Task:  Click on Hockey In the Cross-Check Hockey League click on  Pick Sheet Your name Wyatt Thompson Team name Cincinnati Cyclones â€" X and  Email softage.2@softage.net Period 1 - 3 Point Game Florida Panthers Period 1 - 2 Point Game Detroit Red Wings Period 1 - 1 Point Game Dallas Stars Period 2 - 3 Point Game Columbus Blue Jackets Period 2 - 2 Point Game Colorado Avalanche Period 2 - 1 Point Game Chicago Blackhawks Period 3 - 3 Point Game Carolina Hurricanes Period 3 - 2 Point Game Calgary Flames Period 3 - 1 Point Game Buffalo Sabres Submit pick sheet
Action: Mouse moved to (576, 213)
Screenshot: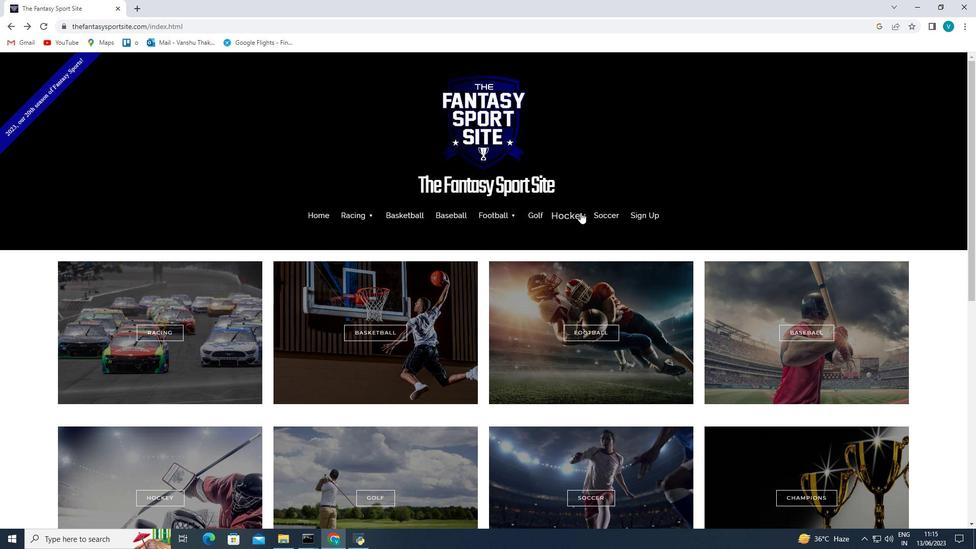 
Action: Mouse pressed left at (576, 213)
Screenshot: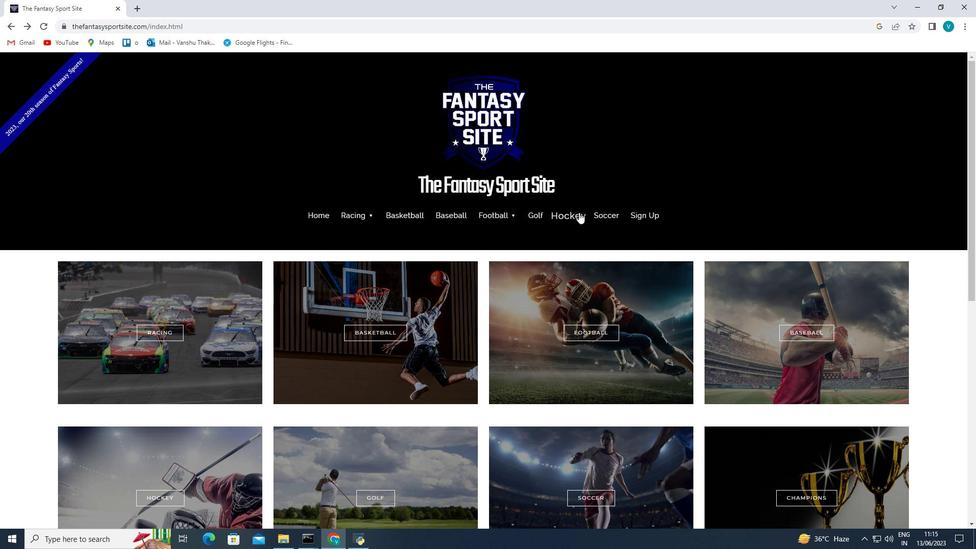 
Action: Mouse moved to (339, 358)
Screenshot: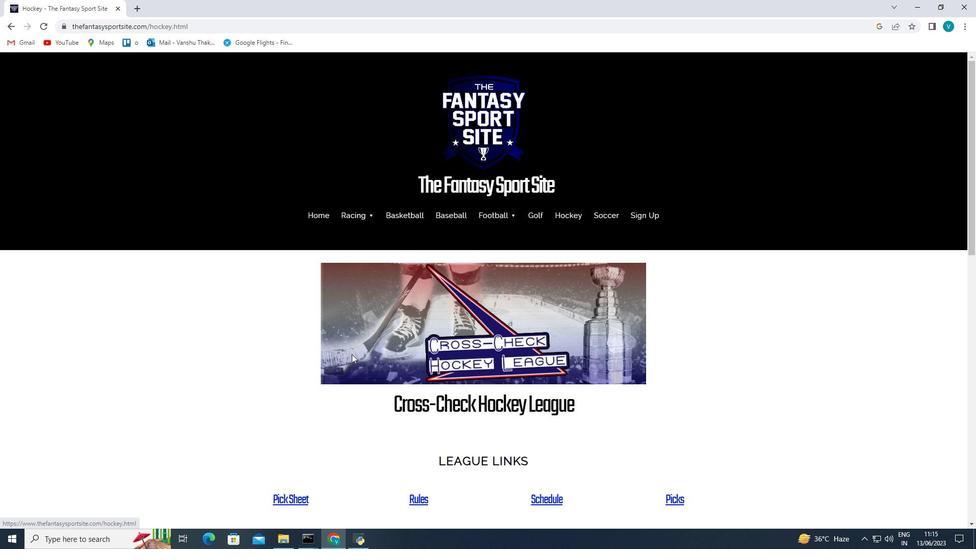 
Action: Mouse scrolled (339, 357) with delta (0, 0)
Screenshot: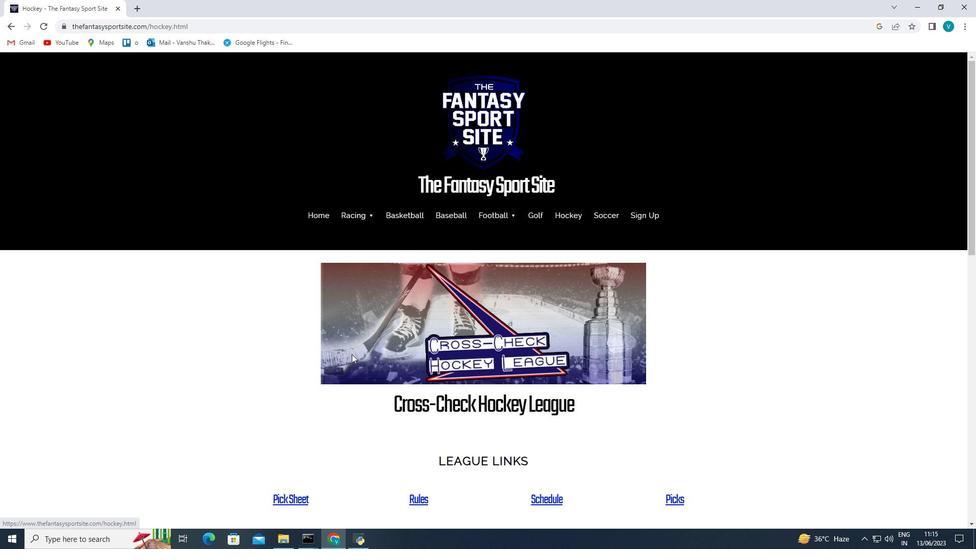 
Action: Mouse moved to (338, 358)
Screenshot: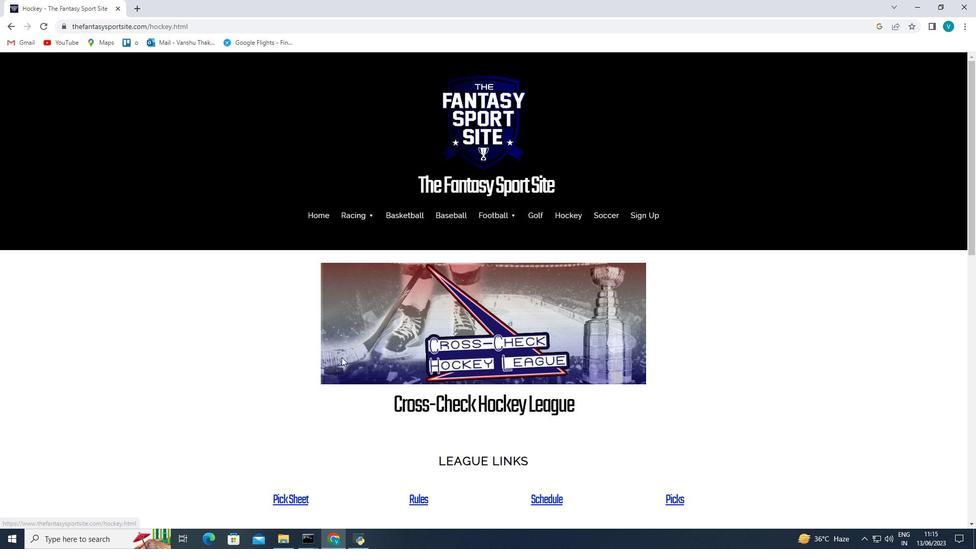 
Action: Mouse scrolled (338, 358) with delta (0, 0)
Screenshot: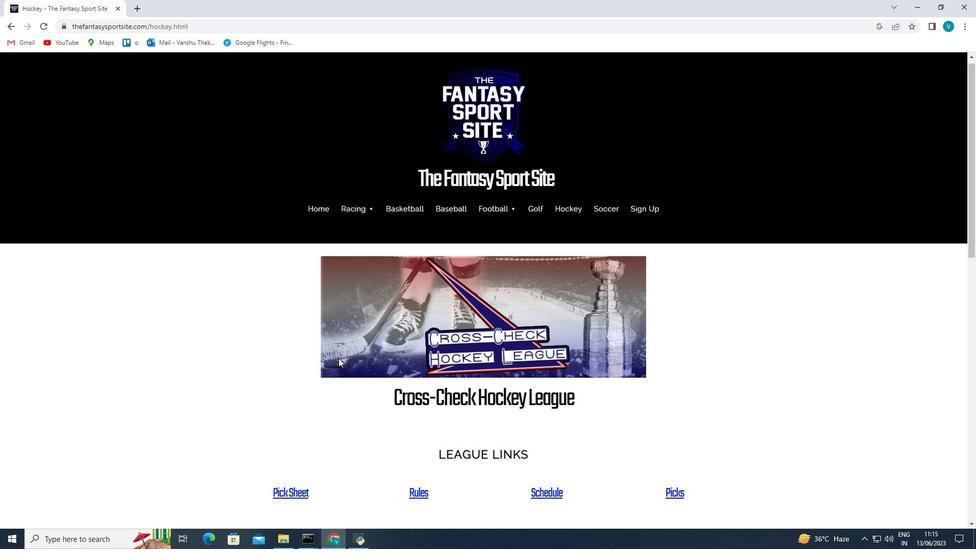 
Action: Mouse moved to (287, 393)
Screenshot: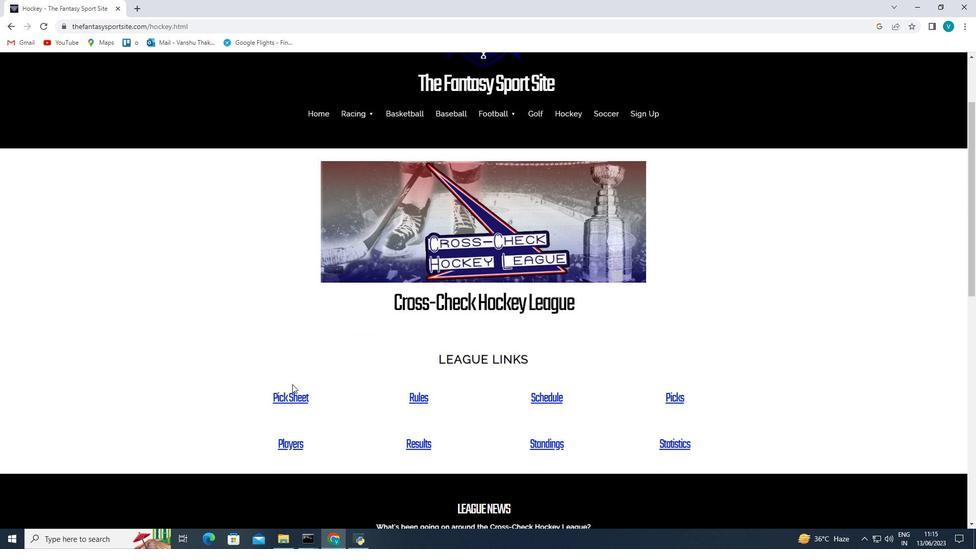 
Action: Mouse pressed left at (287, 393)
Screenshot: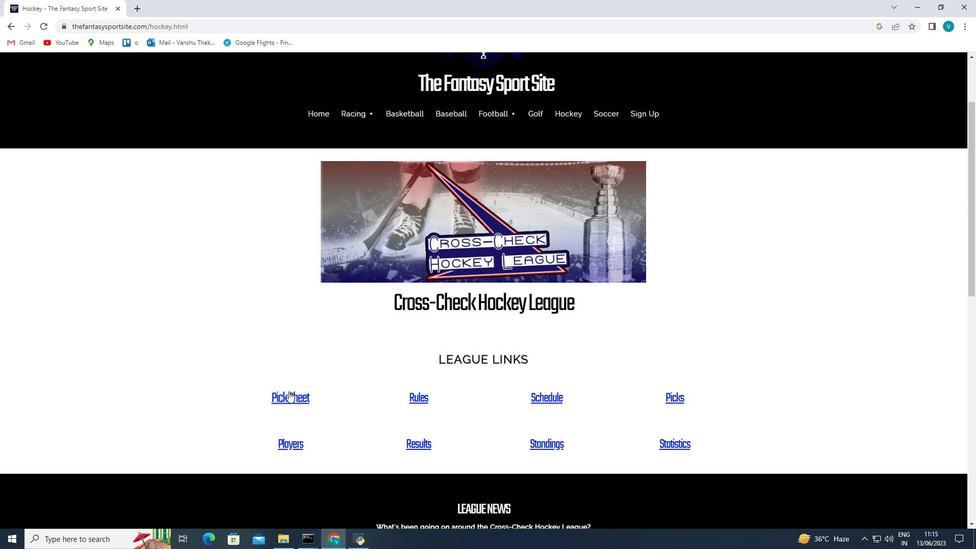 
Action: Mouse moved to (583, 322)
Screenshot: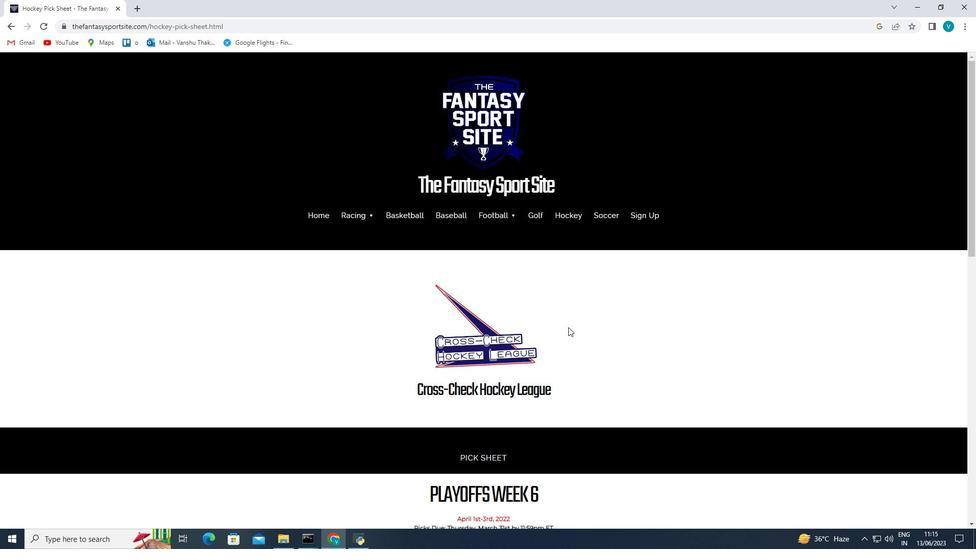 
Action: Mouse scrolled (583, 322) with delta (0, 0)
Screenshot: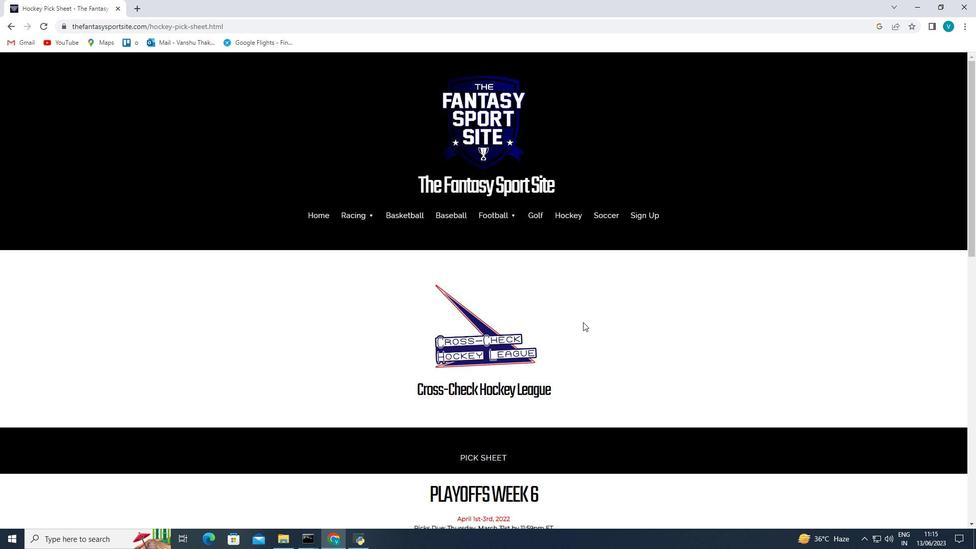 
Action: Mouse scrolled (583, 322) with delta (0, 0)
Screenshot: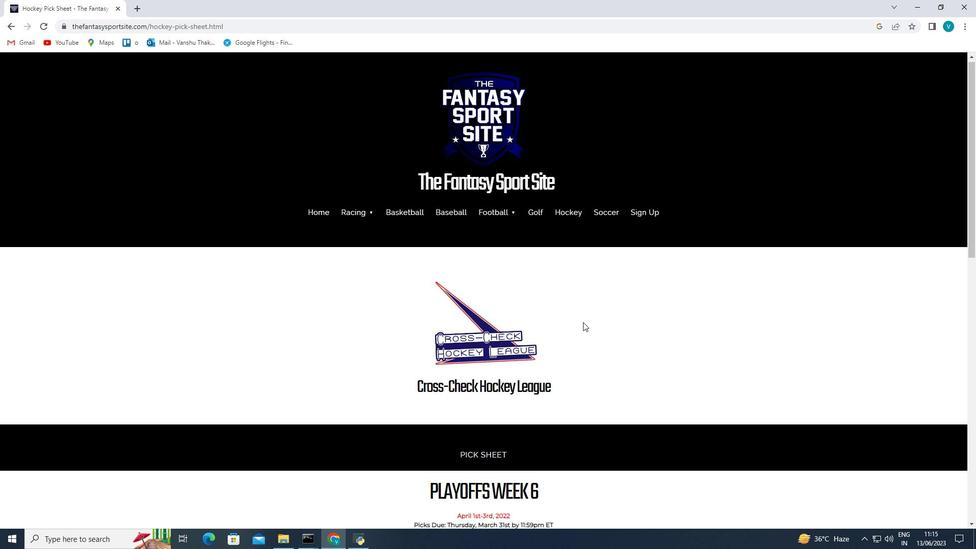 
Action: Mouse scrolled (583, 322) with delta (0, 0)
Screenshot: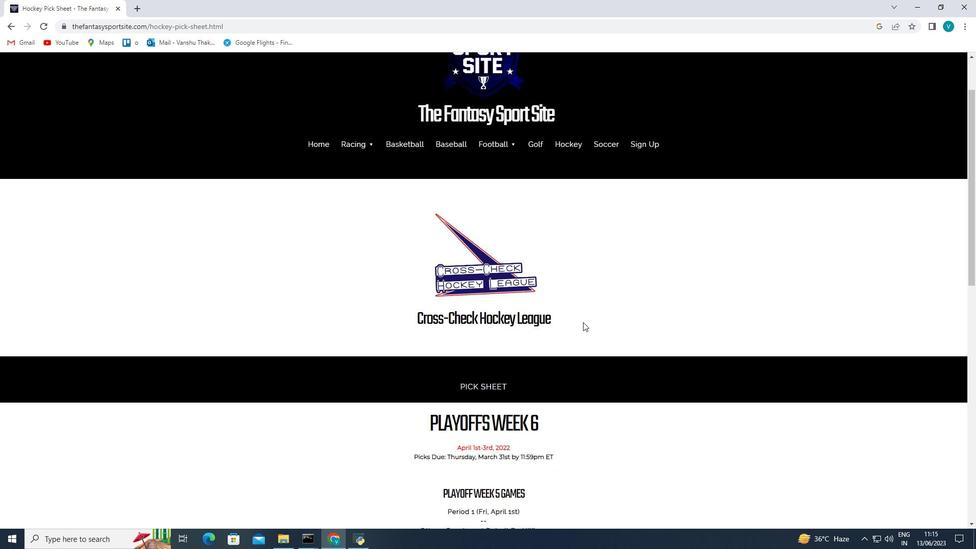 
Action: Mouse scrolled (583, 322) with delta (0, 0)
Screenshot: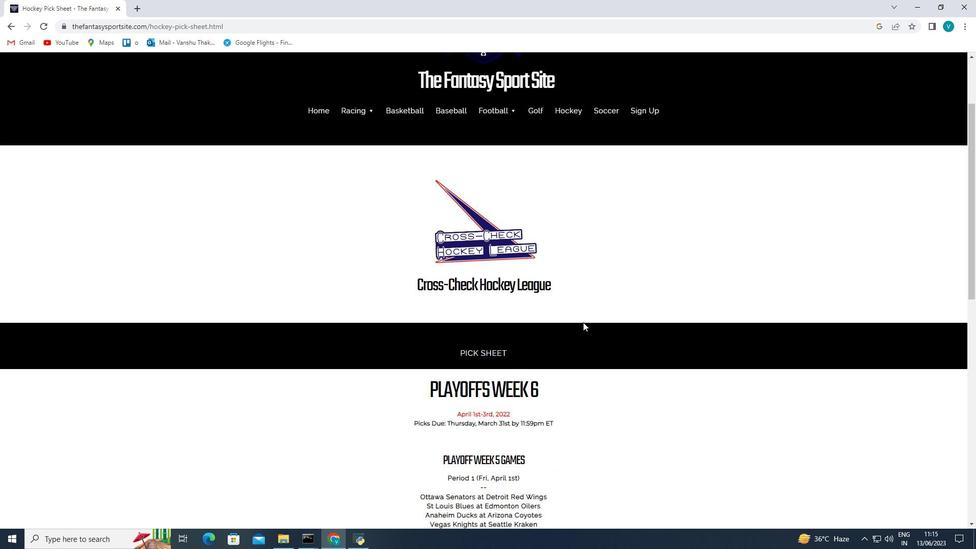 
Action: Mouse moved to (570, 332)
Screenshot: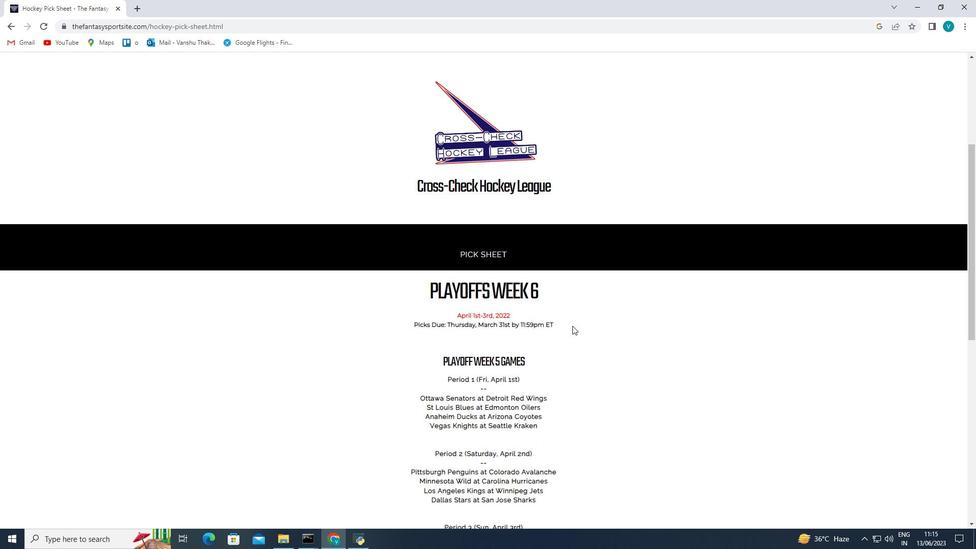 
Action: Mouse scrolled (570, 331) with delta (0, 0)
Screenshot: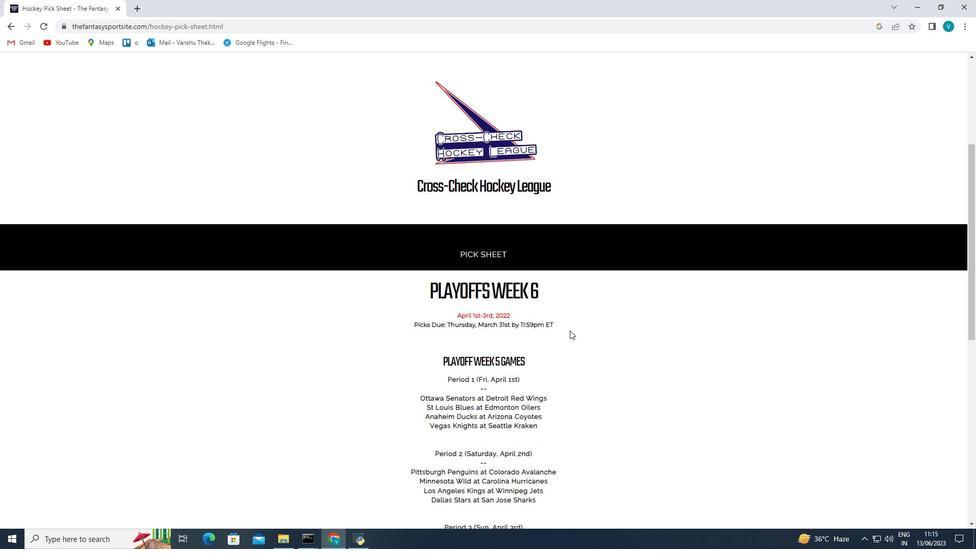 
Action: Mouse scrolled (570, 331) with delta (0, 0)
Screenshot: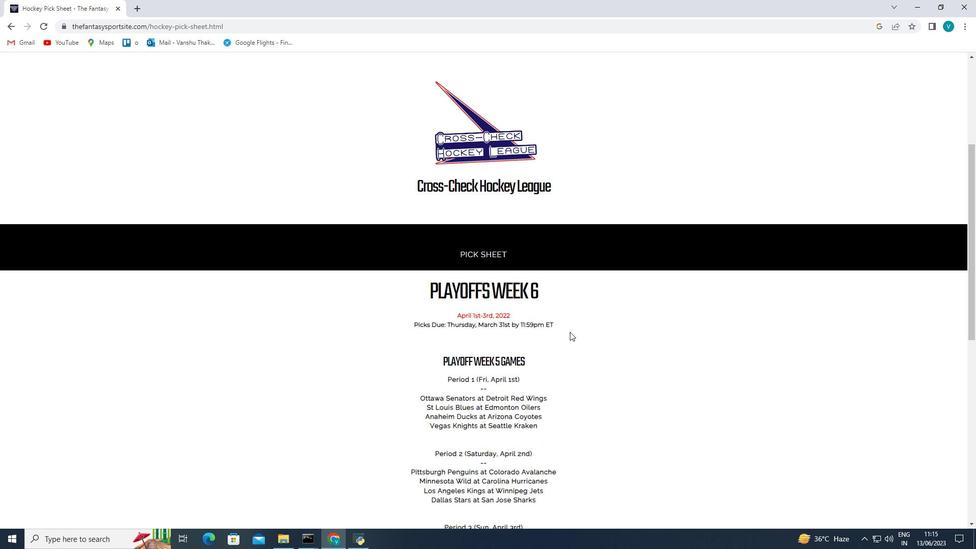
Action: Mouse scrolled (570, 331) with delta (0, 0)
Screenshot: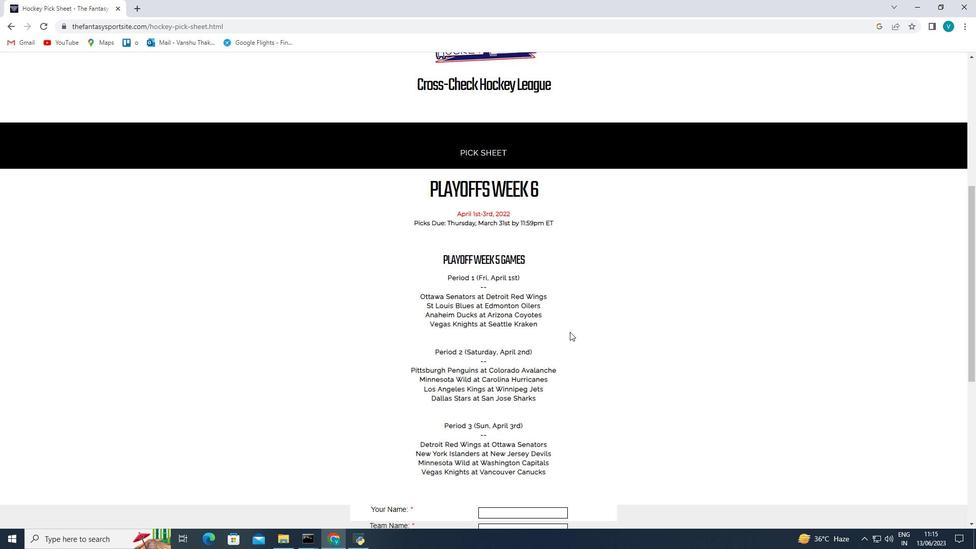 
Action: Mouse scrolled (570, 331) with delta (0, 0)
Screenshot: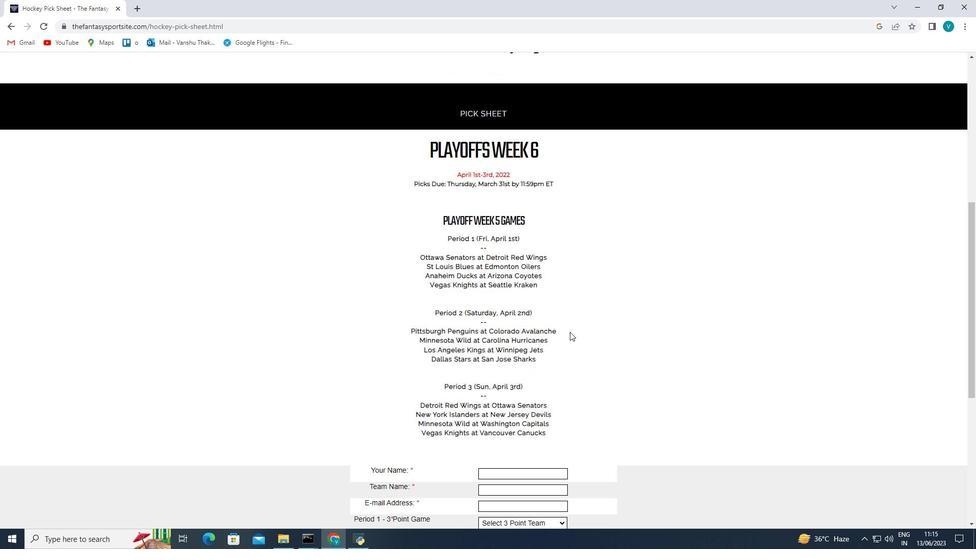 
Action: Mouse moved to (564, 335)
Screenshot: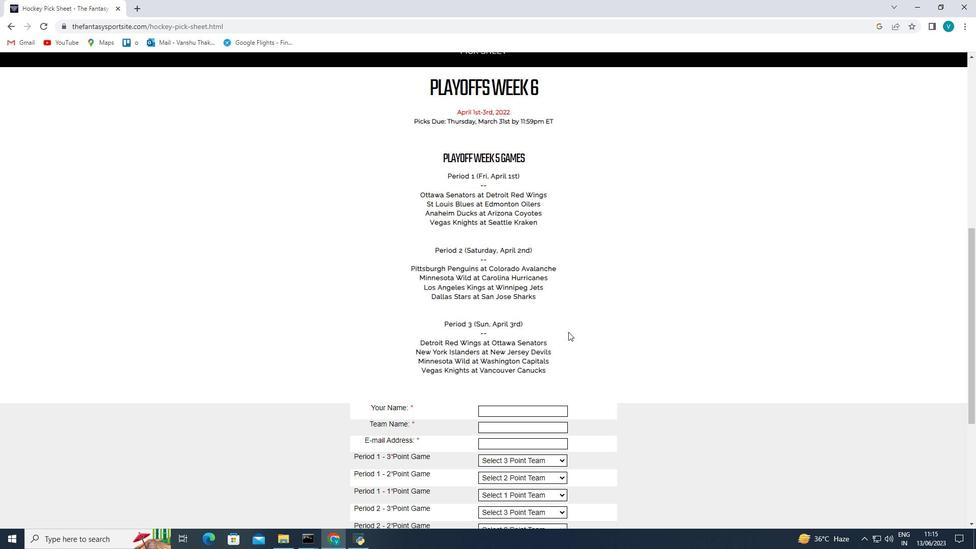 
Action: Mouse scrolled (564, 334) with delta (0, 0)
Screenshot: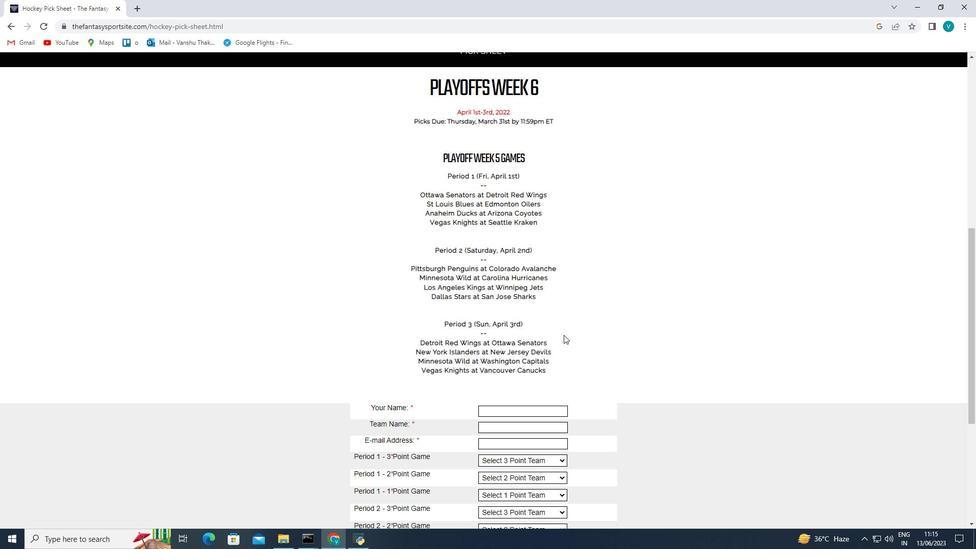 
Action: Mouse moved to (524, 342)
Screenshot: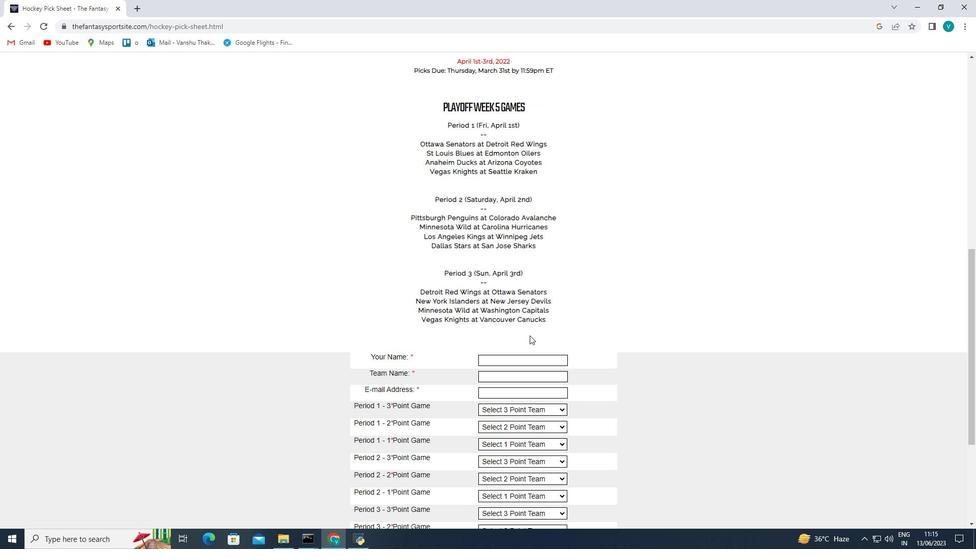 
Action: Mouse scrolled (524, 341) with delta (0, 0)
Screenshot: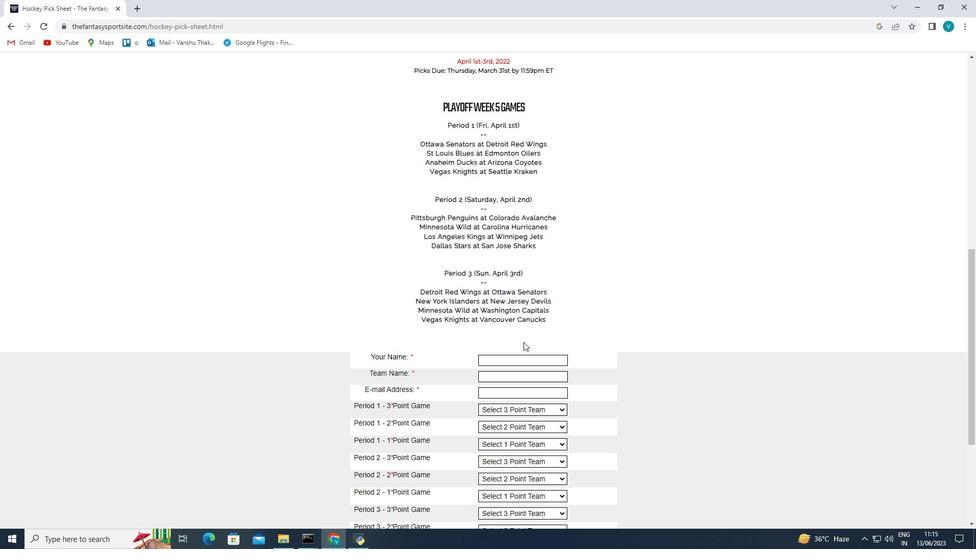 
Action: Mouse scrolled (524, 341) with delta (0, 0)
Screenshot: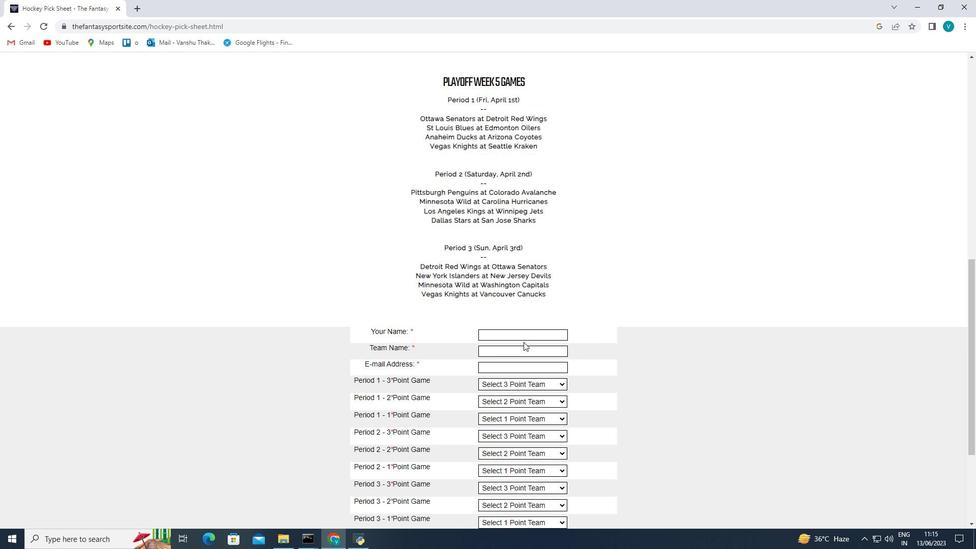 
Action: Mouse moved to (514, 259)
Screenshot: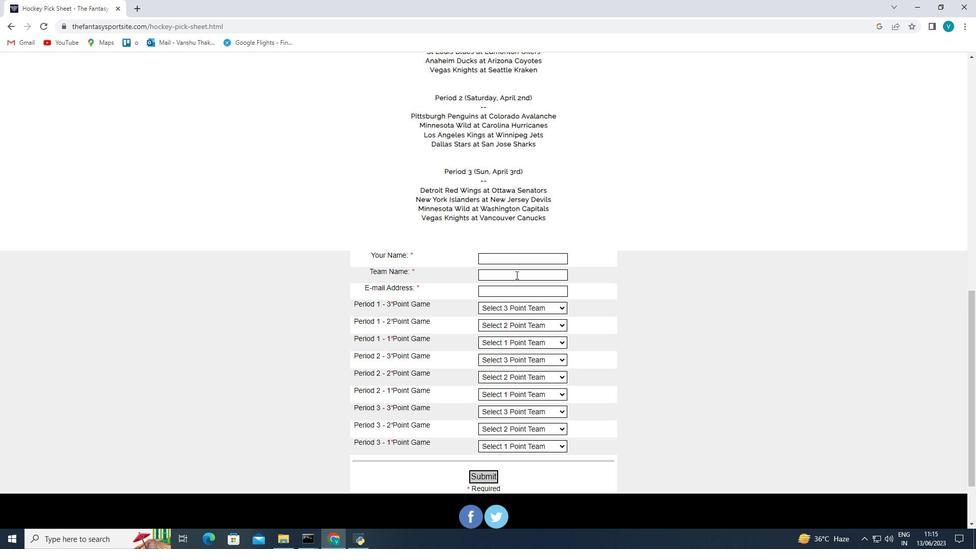 
Action: Mouse pressed left at (514, 259)
Screenshot: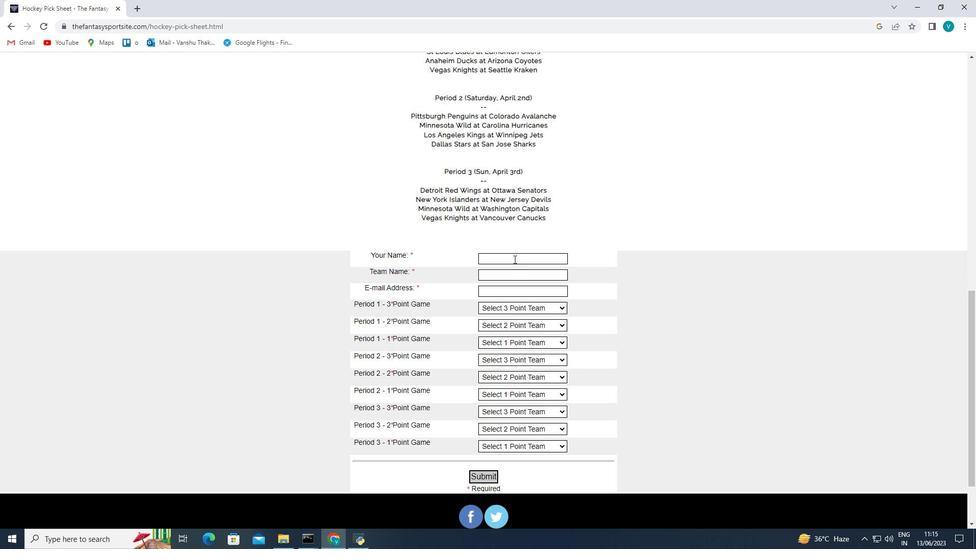 
Action: Key pressed <Key.shift>Wyatt<Key.space><Key.shift>Thompson<Key.tab><Key.shift><Key.shift><Key.shift><Key.shift><Key.shift><Key.shift><Key.shift><Key.shift><Key.shift><Key.shift><Key.shift><Key.shift><Key.shift><Key.shift><Key.shift><Key.shift><Key.shift><Key.shift><Key.shift><Key.shift><Key.shift><Key.shift><Key.shift><Key.shift><Key.shift><Key.shift><Key.shift><Key.shift><Key.shift><Key.shift><Key.shift><Key.shift><Key.shift><Key.shift>Cincinnati<Key.space><Key.shift><Key.shift><Key.shift><Key.shift><Key.shift><Key.shift><Key.shift><Key.shift><Key.shift><Key.shift><Key.shift><Key.shift>Cyclones-<Key.shift><Key.shift><Key.shift><Key.shift><Key.shift><Key.shift>X
Screenshot: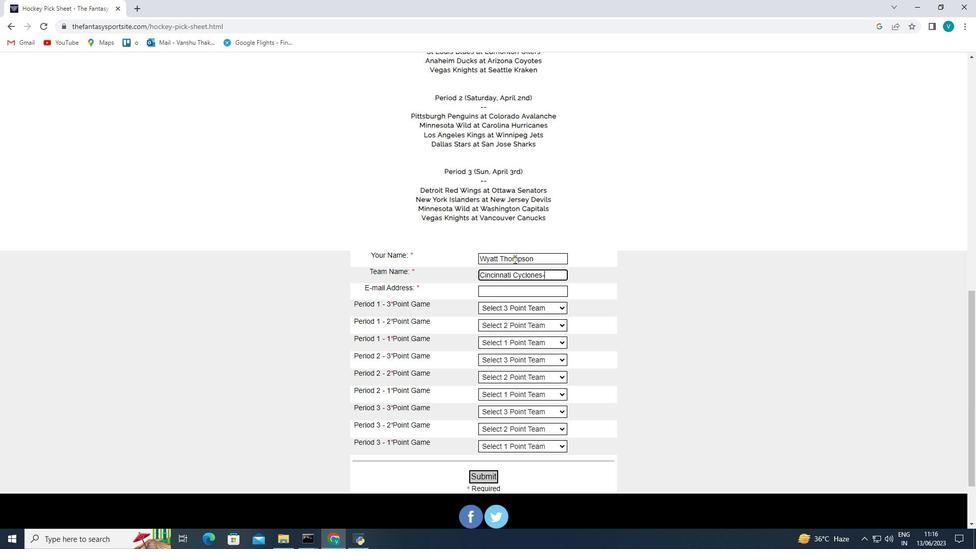 
Action: Mouse moved to (511, 294)
Screenshot: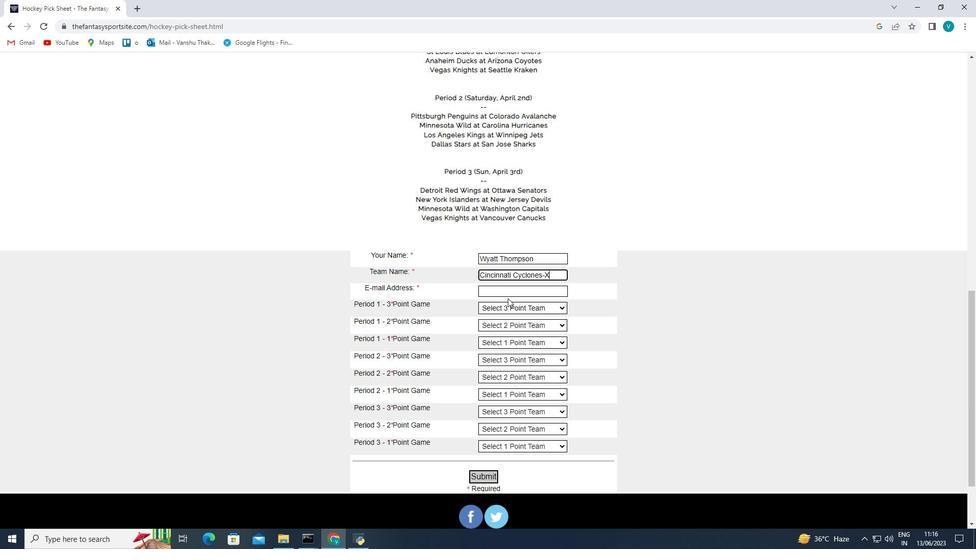 
Action: Mouse pressed left at (511, 294)
Screenshot: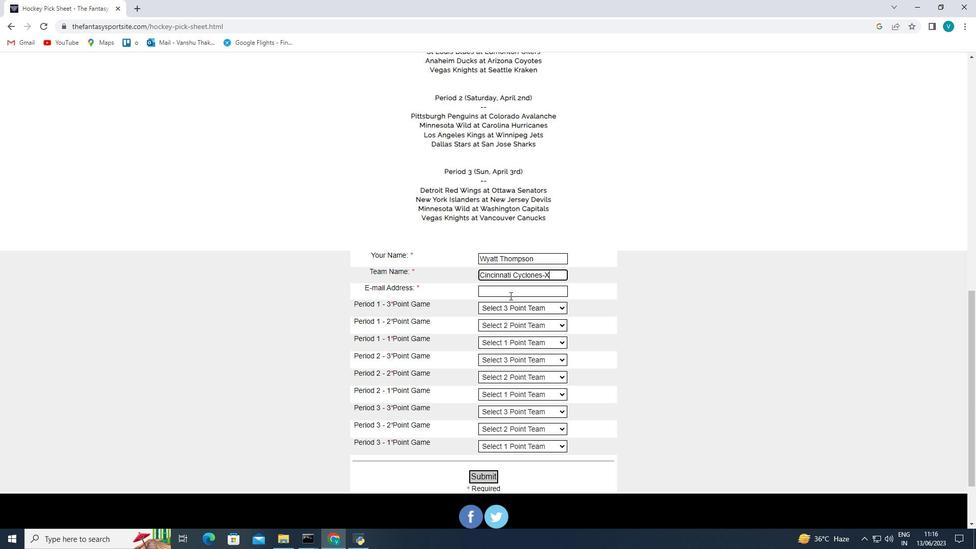 
Action: Key pressed softage.2<Key.shift>2<Key.backspace><Key.shift>@softage.net<Key.tab>
Screenshot: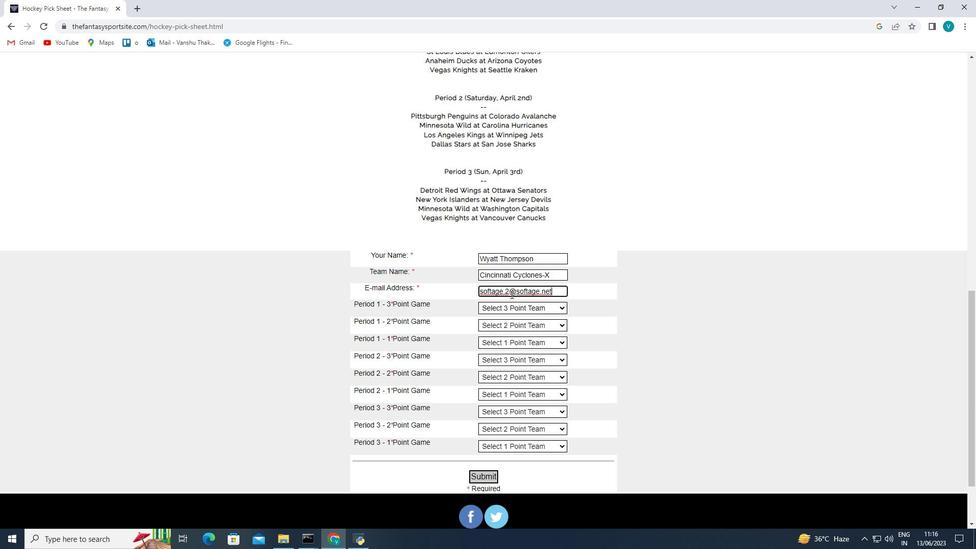
Action: Mouse moved to (550, 308)
Screenshot: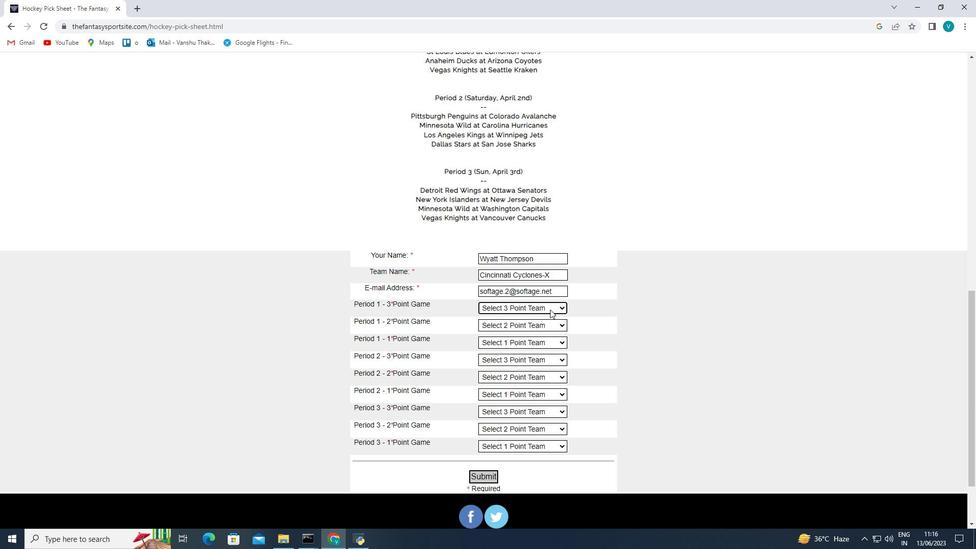 
Action: Mouse pressed left at (550, 308)
Screenshot: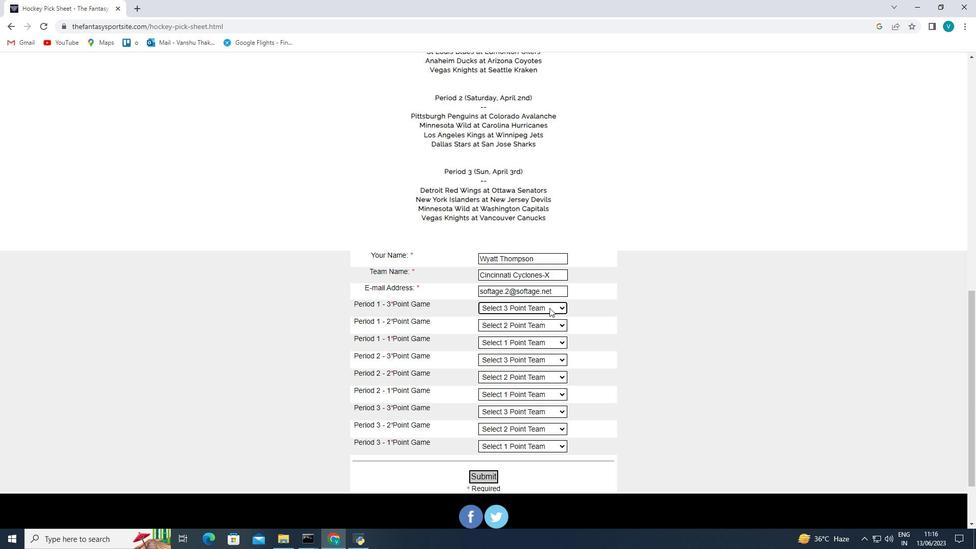 
Action: Mouse moved to (539, 383)
Screenshot: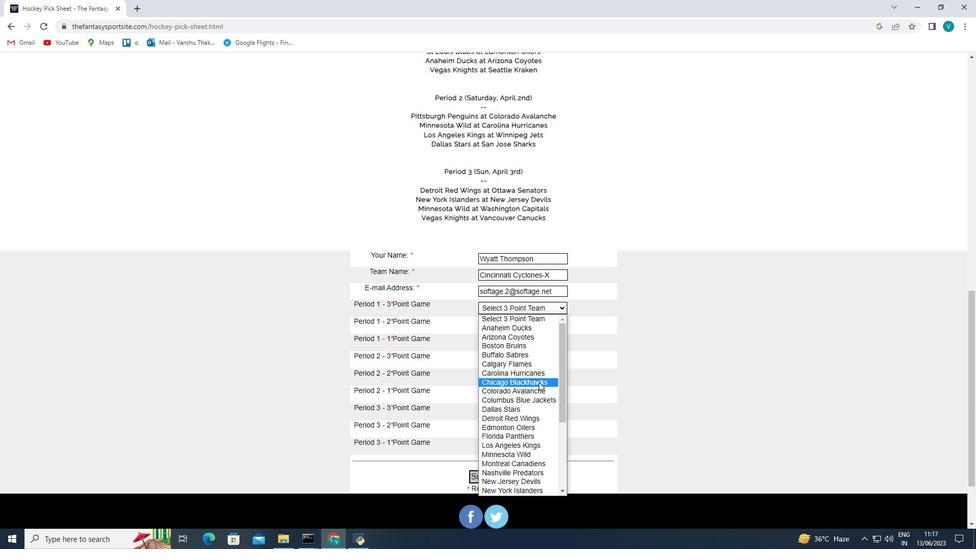 
Action: Mouse scrolled (539, 382) with delta (0, 0)
Screenshot: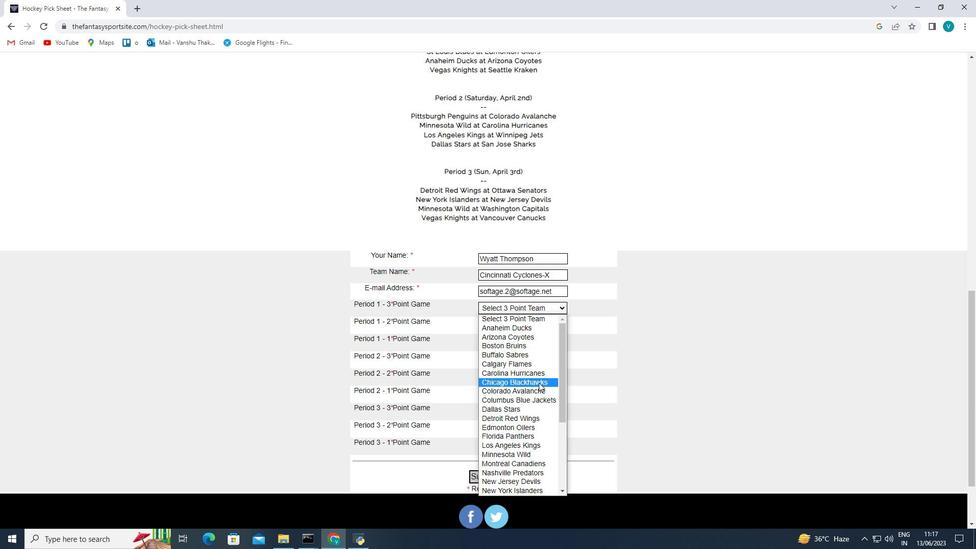 
Action: Mouse moved to (539, 383)
Screenshot: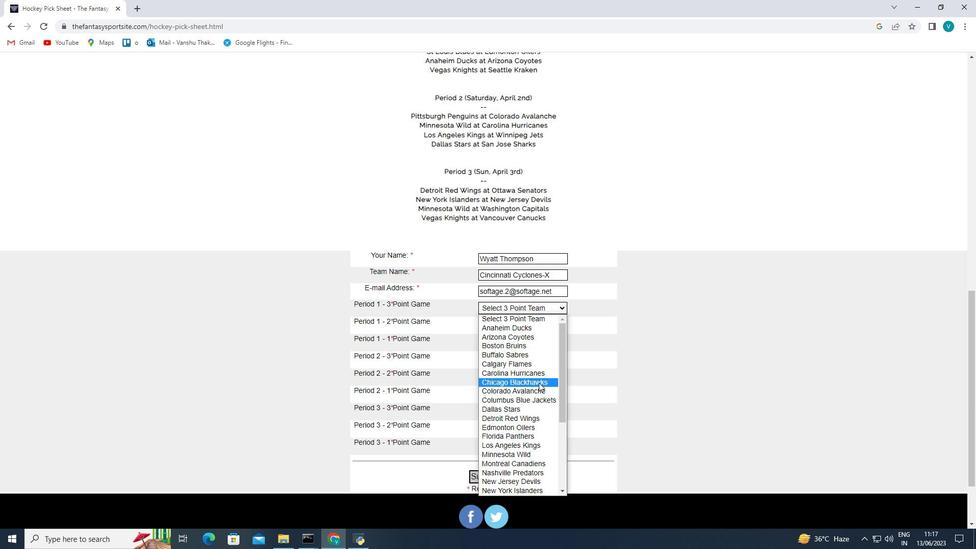 
Action: Mouse scrolled (539, 383) with delta (0, 0)
Screenshot: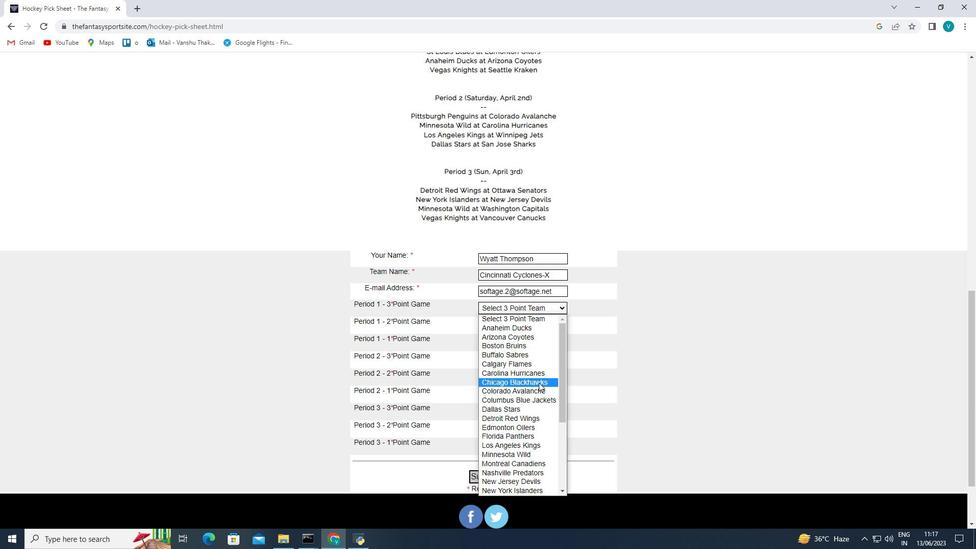 
Action: Mouse scrolled (539, 383) with delta (0, 0)
Screenshot: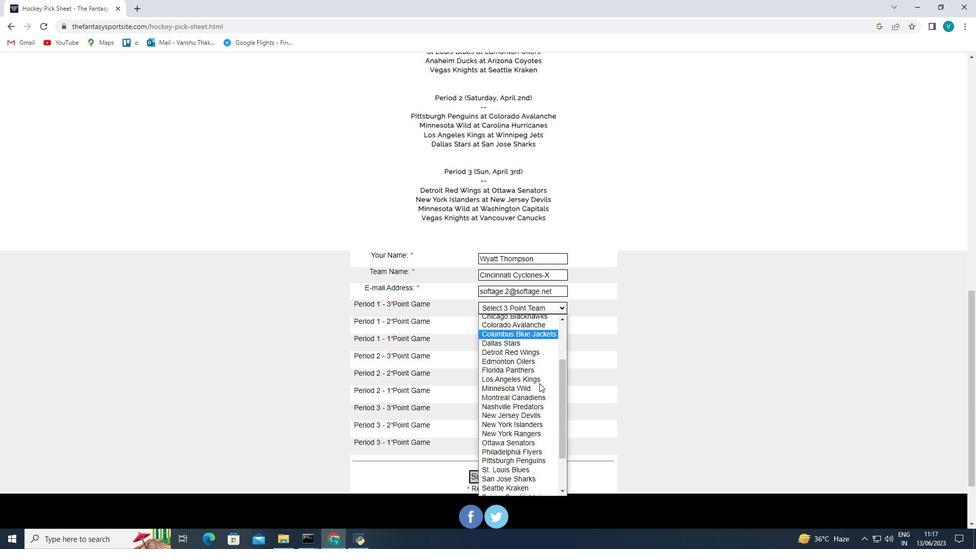 
Action: Mouse moved to (520, 420)
Screenshot: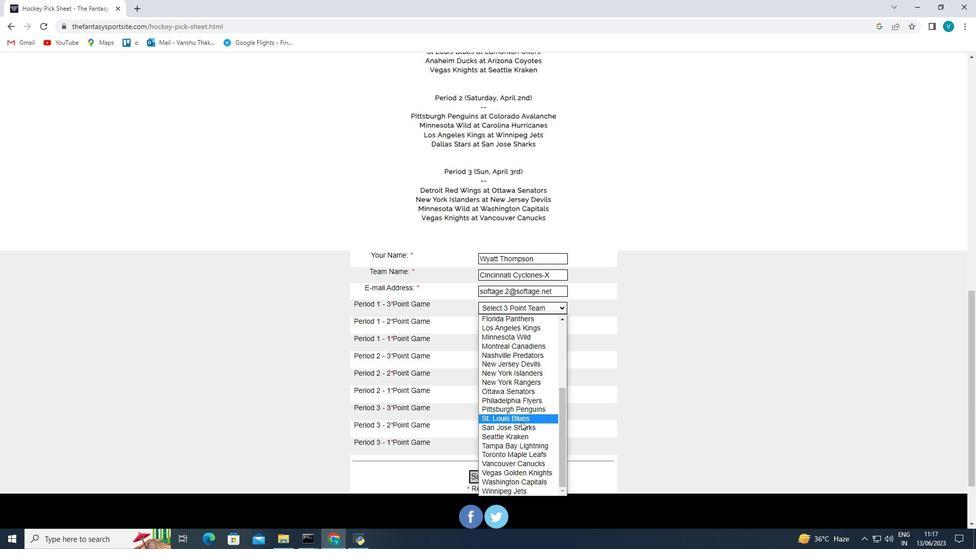 
Action: Mouse scrolled (520, 420) with delta (0, 0)
Screenshot: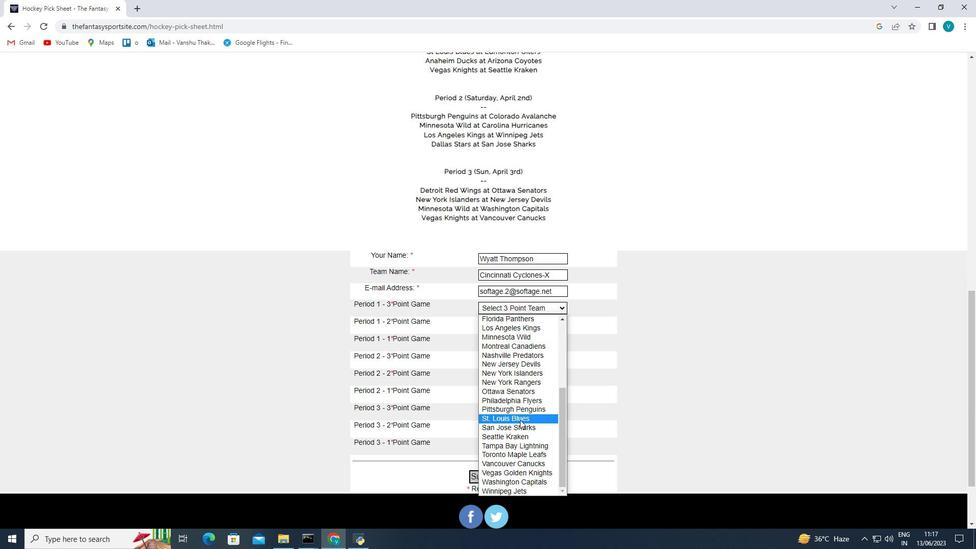 
Action: Mouse scrolled (520, 420) with delta (0, 0)
Screenshot: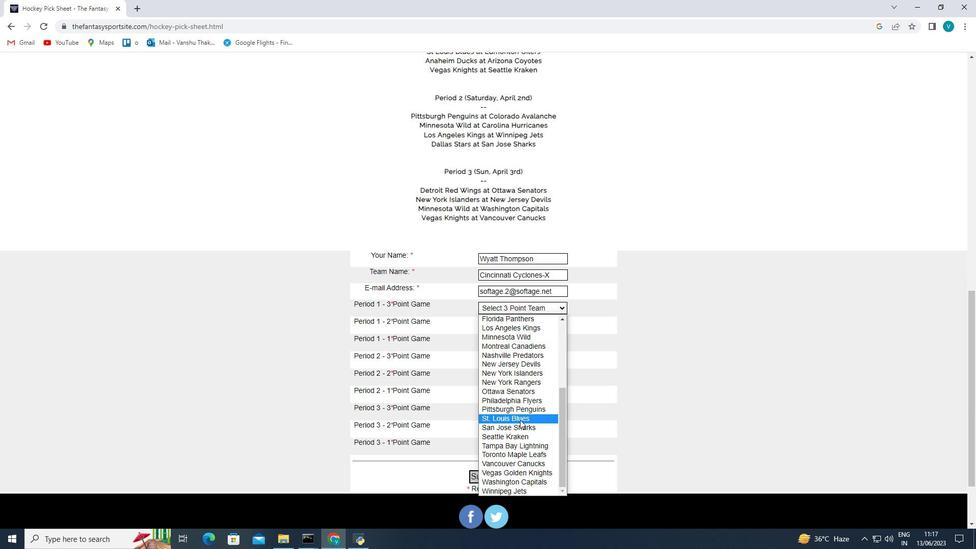 
Action: Mouse scrolled (520, 420) with delta (0, 0)
Screenshot: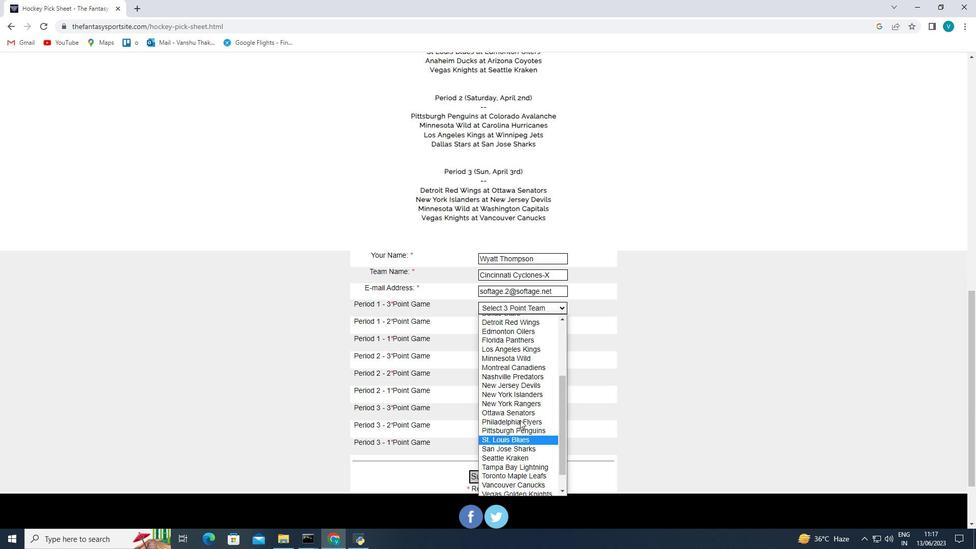 
Action: Mouse scrolled (520, 420) with delta (0, 0)
Screenshot: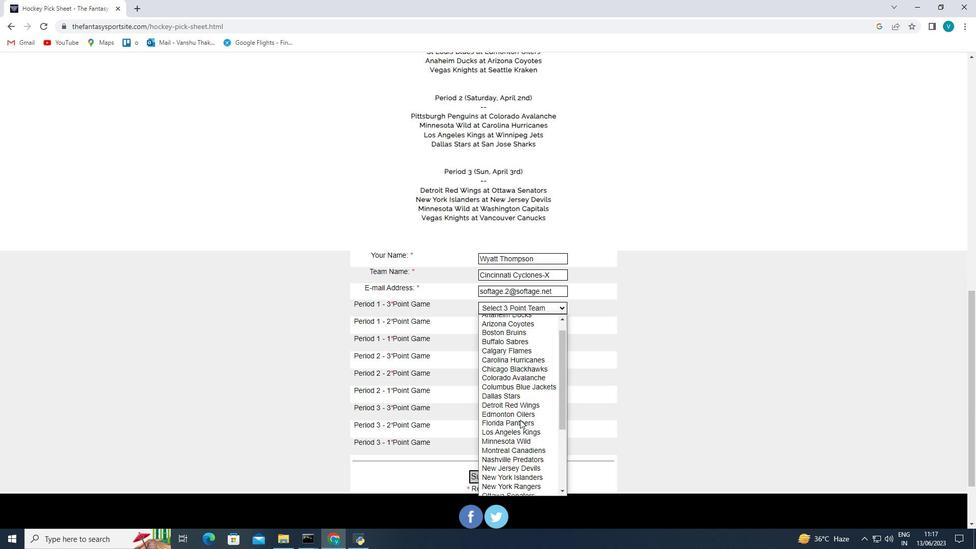 
Action: Mouse scrolled (520, 420) with delta (0, 0)
Screenshot: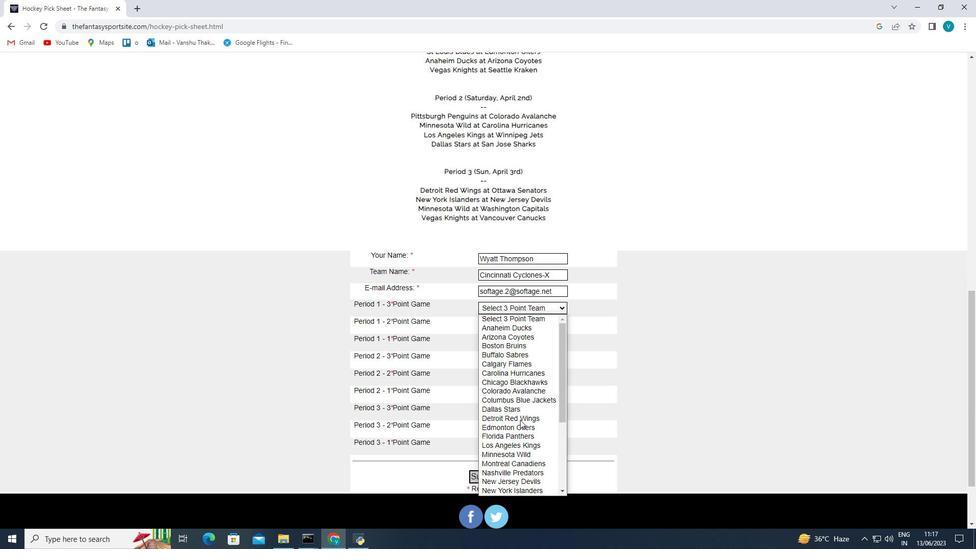 
Action: Mouse moved to (515, 435)
Screenshot: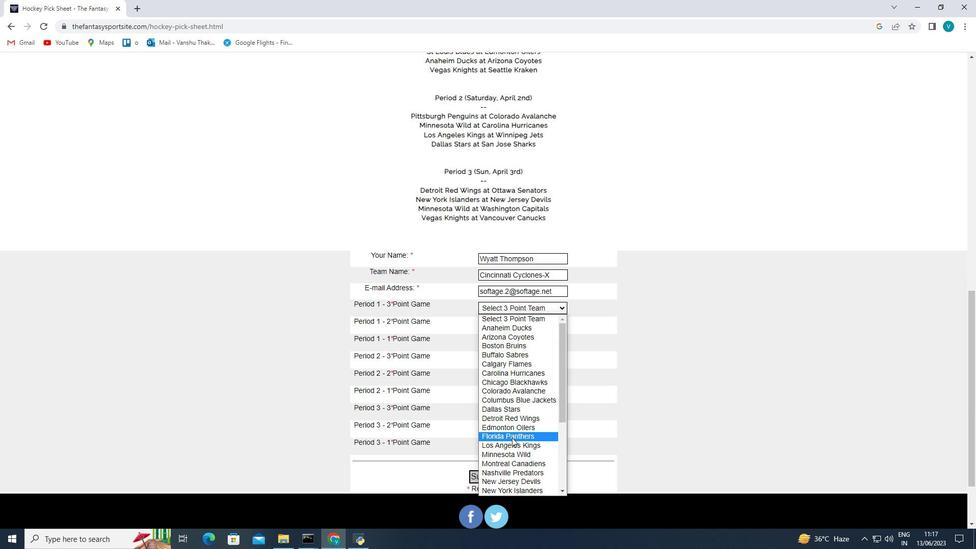 
Action: Mouse pressed left at (515, 435)
Screenshot: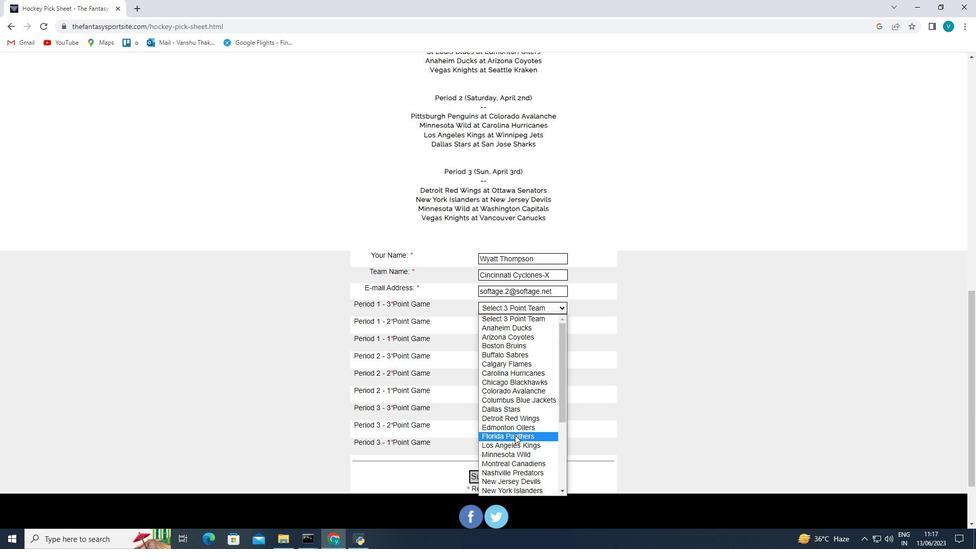 
Action: Mouse moved to (540, 322)
Screenshot: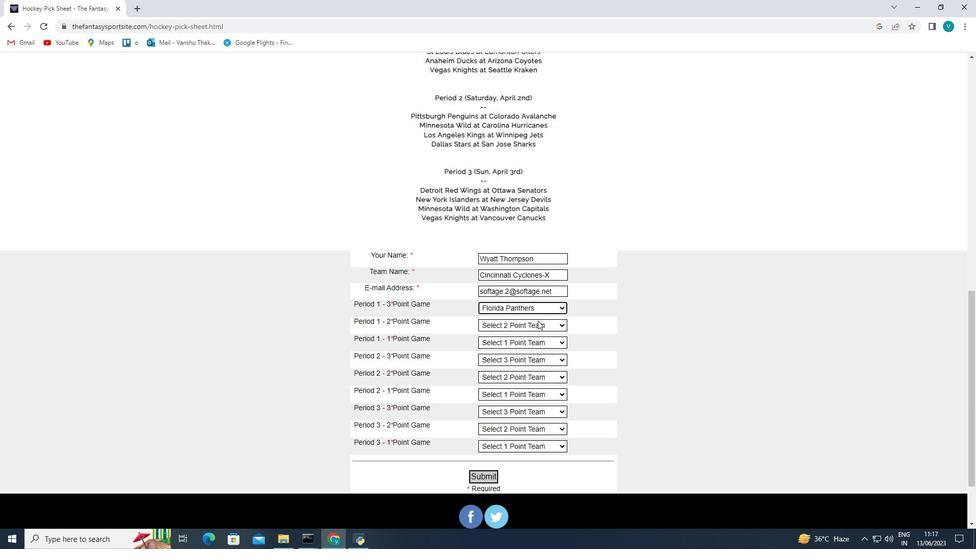 
Action: Mouse pressed left at (540, 322)
Screenshot: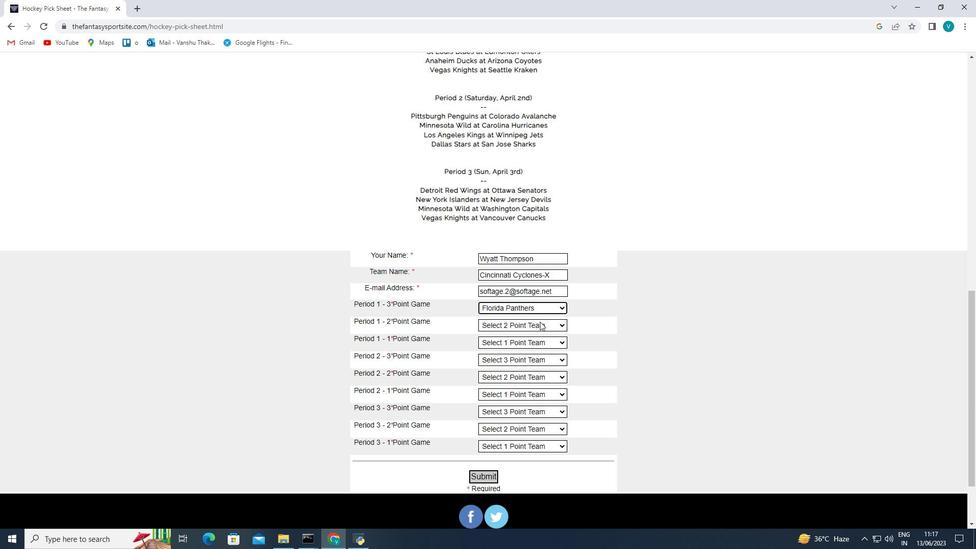 
Action: Mouse moved to (517, 434)
Screenshot: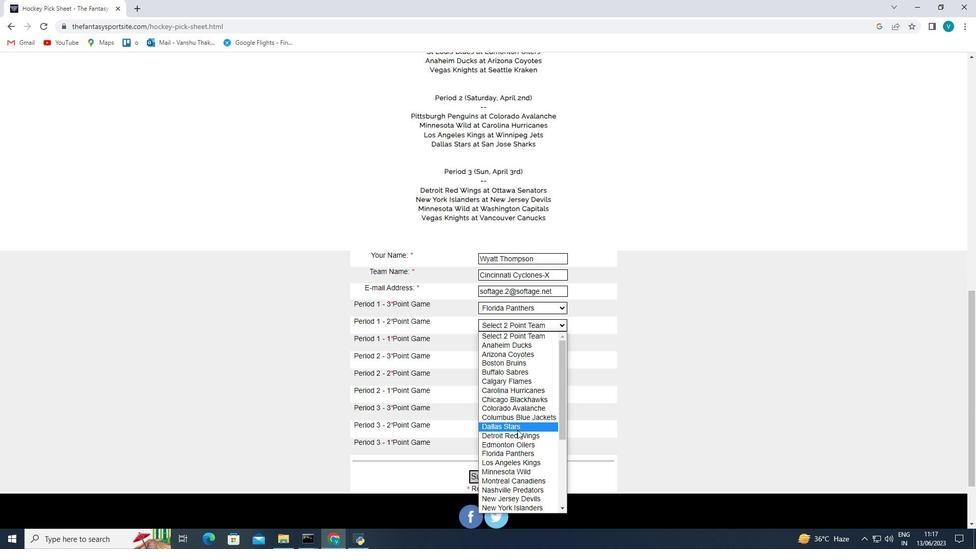 
Action: Mouse pressed left at (517, 434)
Screenshot: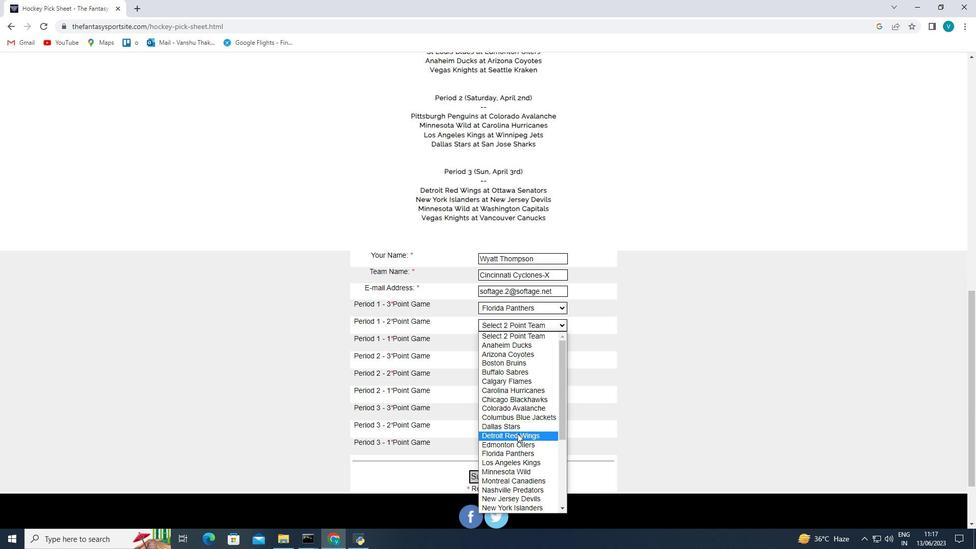 
Action: Mouse moved to (516, 343)
Screenshot: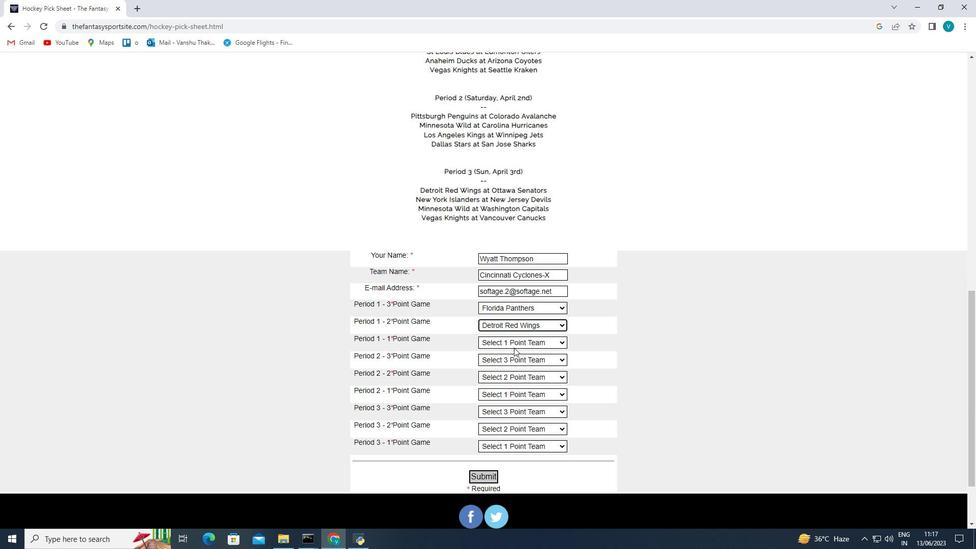 
Action: Mouse pressed left at (516, 343)
Screenshot: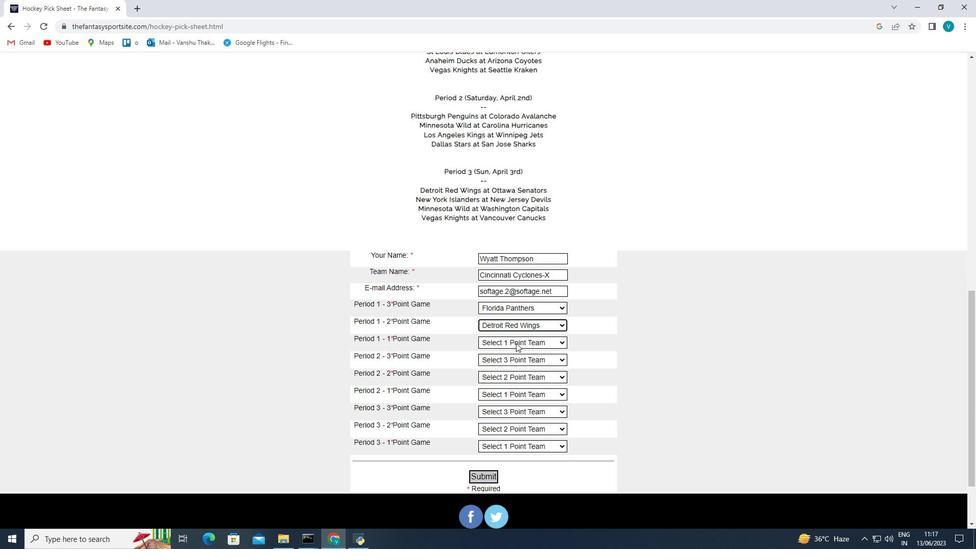 
Action: Mouse moved to (520, 250)
Screenshot: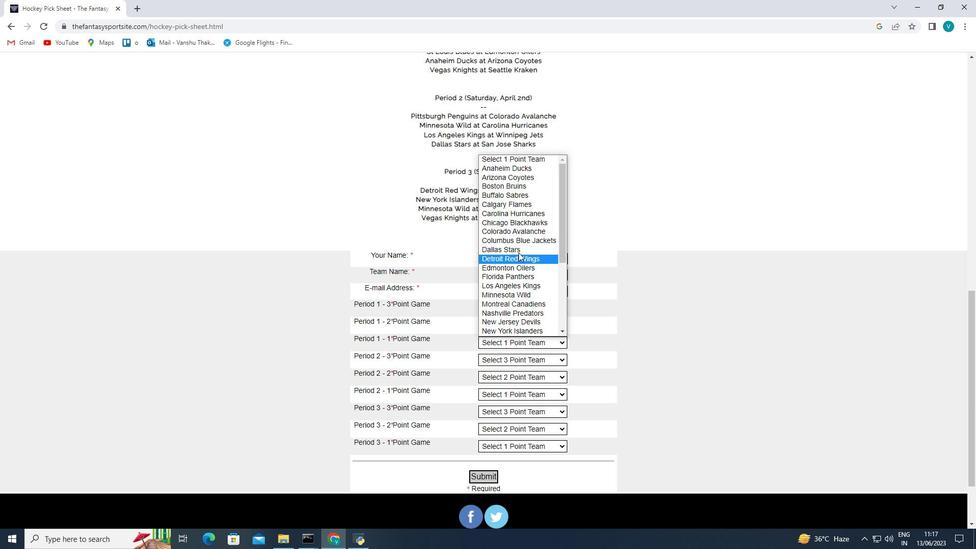 
Action: Mouse pressed left at (520, 250)
Screenshot: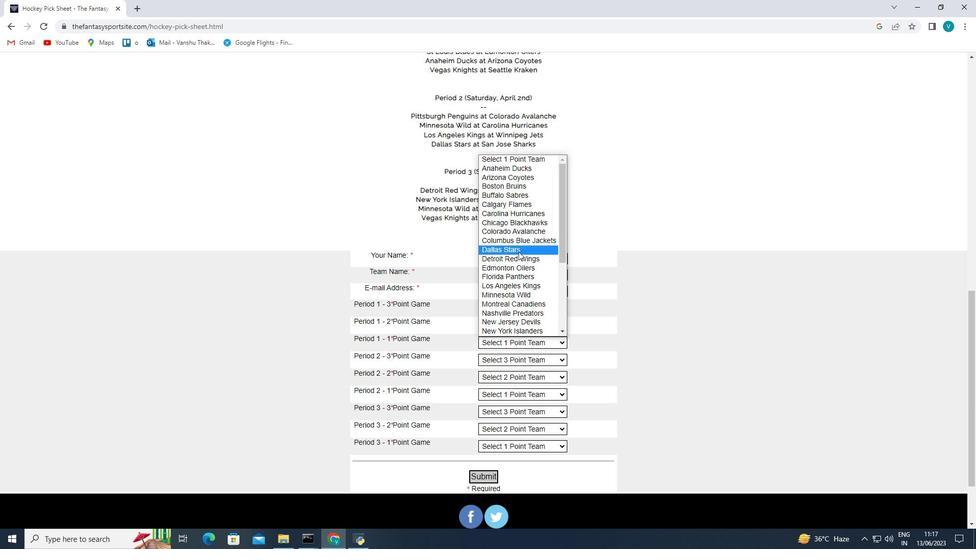 
Action: Mouse moved to (526, 363)
Screenshot: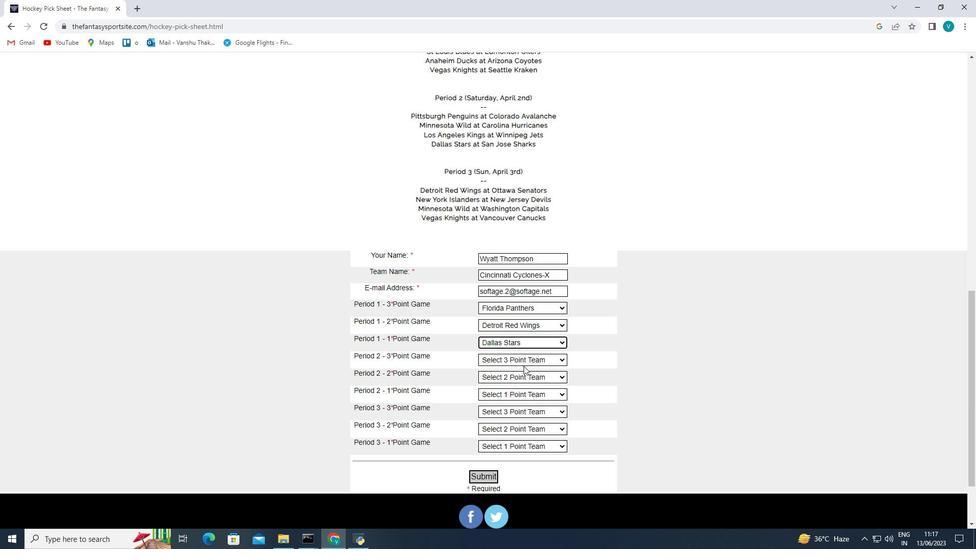 
Action: Mouse pressed left at (526, 363)
Screenshot: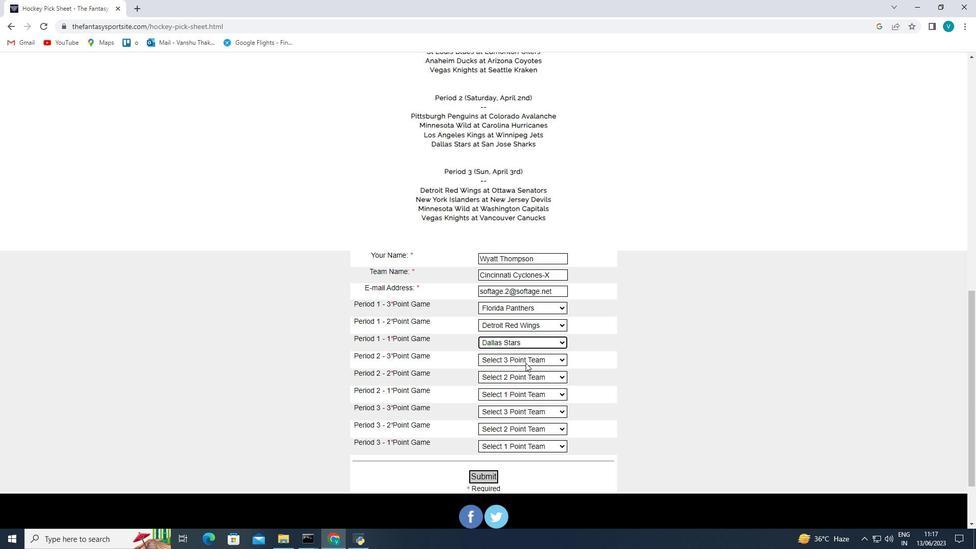 
Action: Mouse moved to (524, 240)
Screenshot: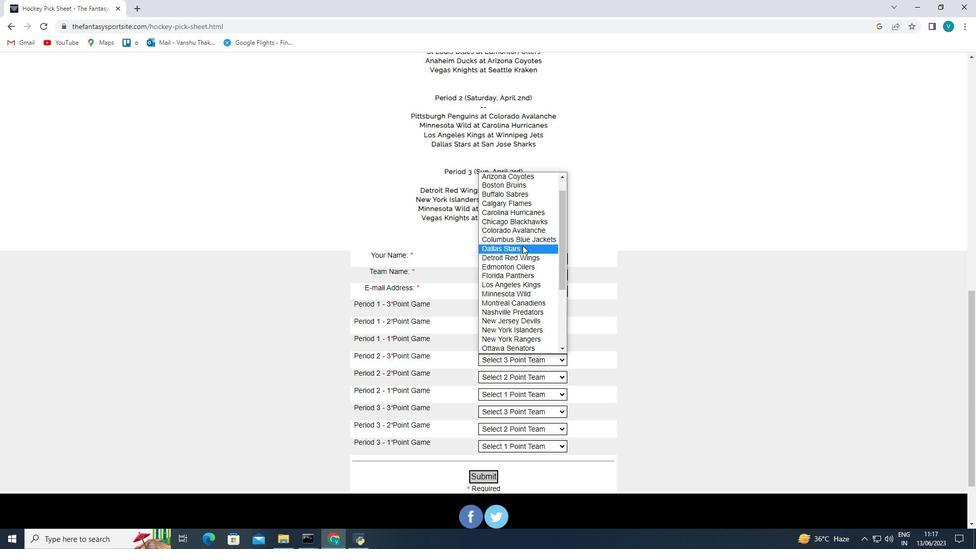 
Action: Mouse pressed left at (524, 240)
Screenshot: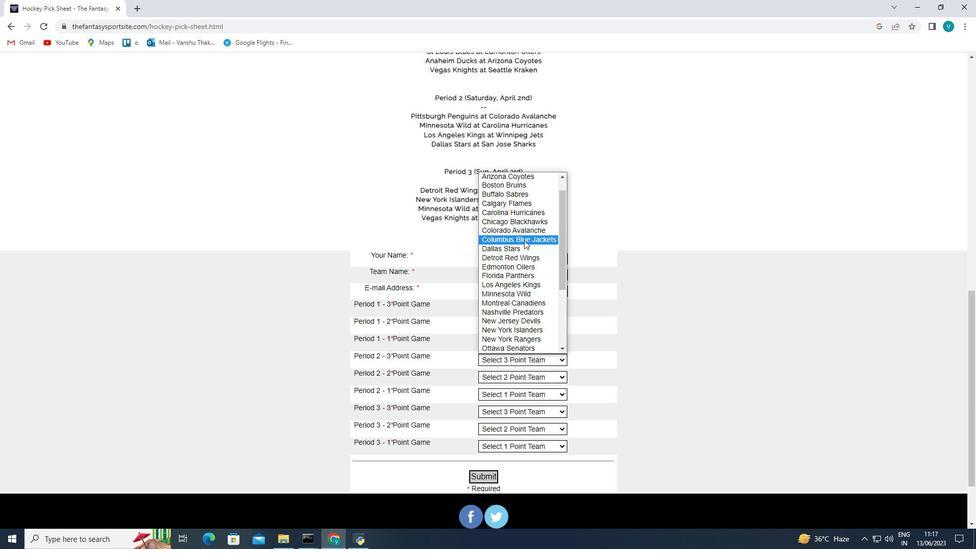 
Action: Mouse moved to (535, 376)
Screenshot: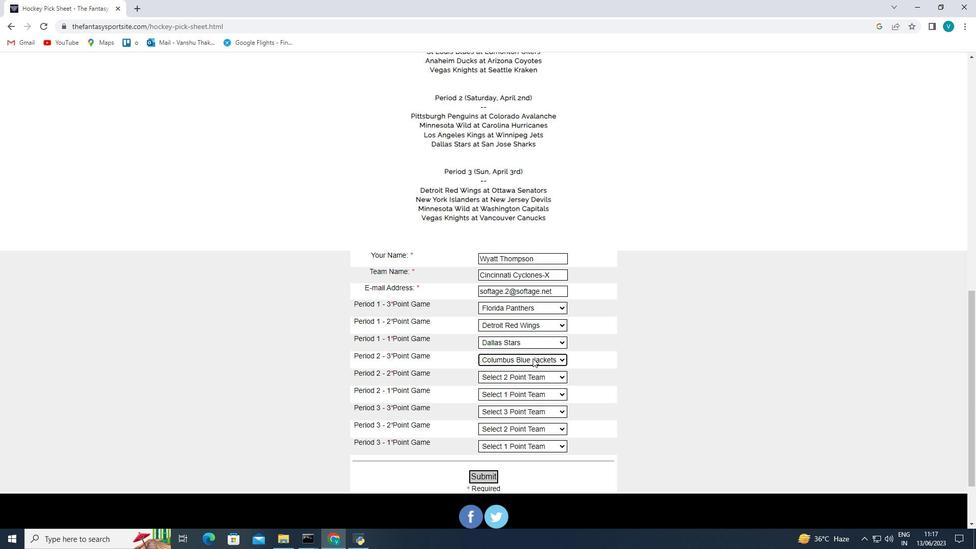 
Action: Mouse pressed left at (535, 376)
Screenshot: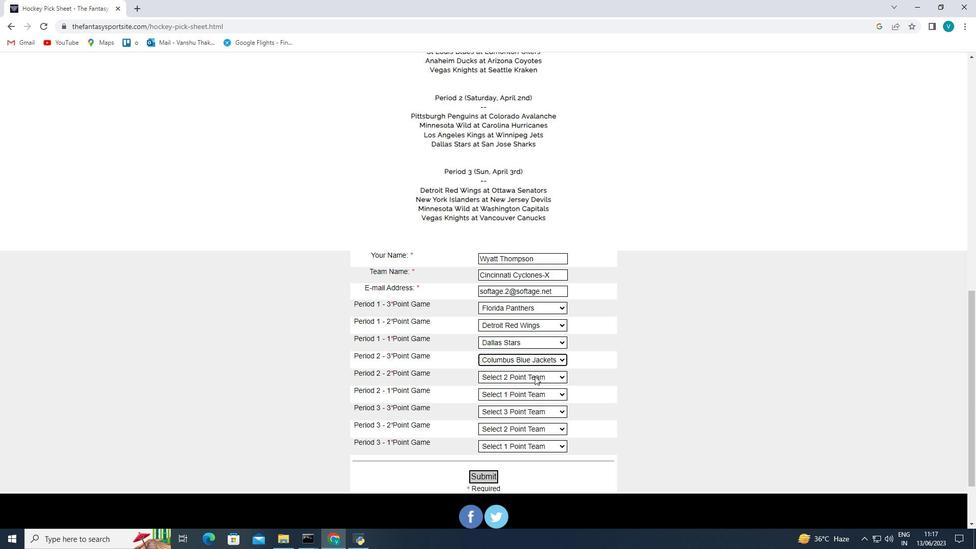 
Action: Mouse moved to (527, 266)
Screenshot: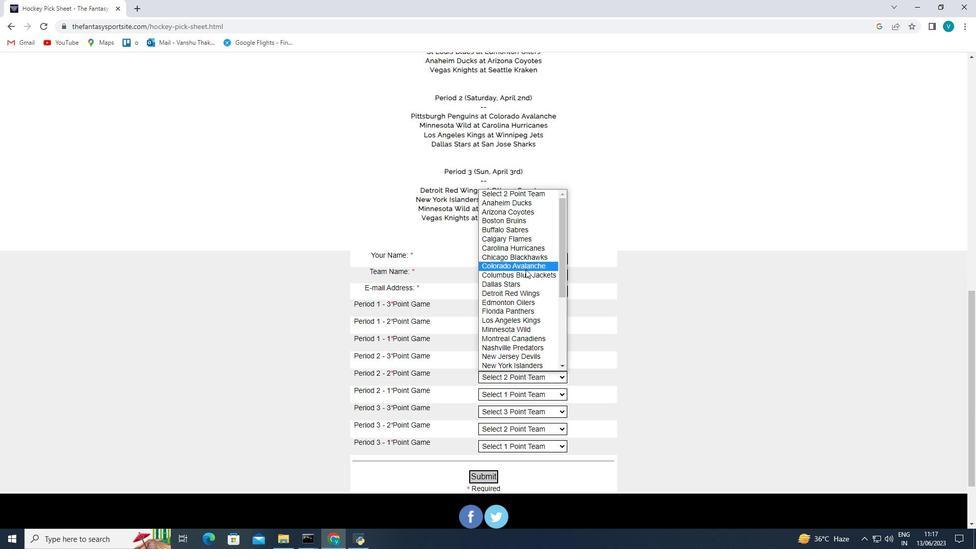 
Action: Mouse pressed left at (527, 266)
Screenshot: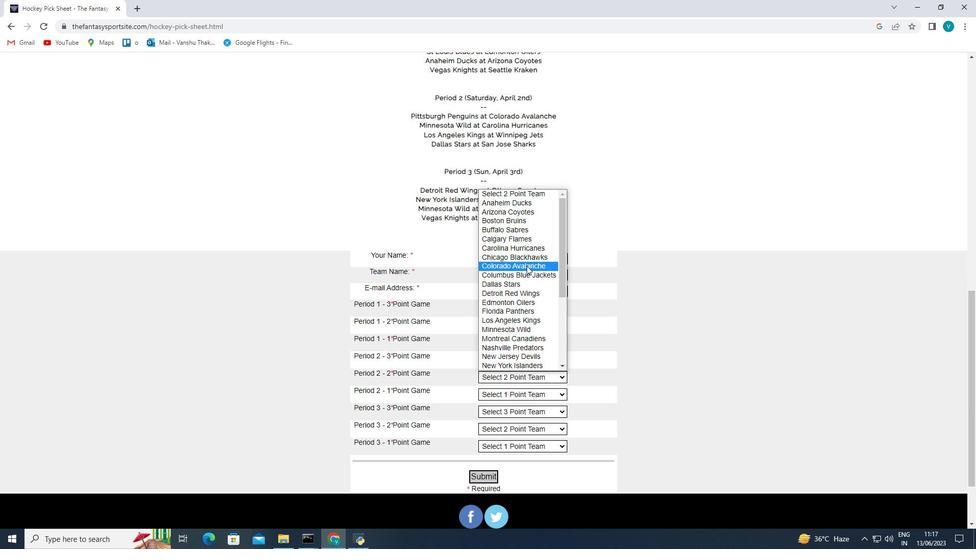 
Action: Mouse moved to (533, 394)
Screenshot: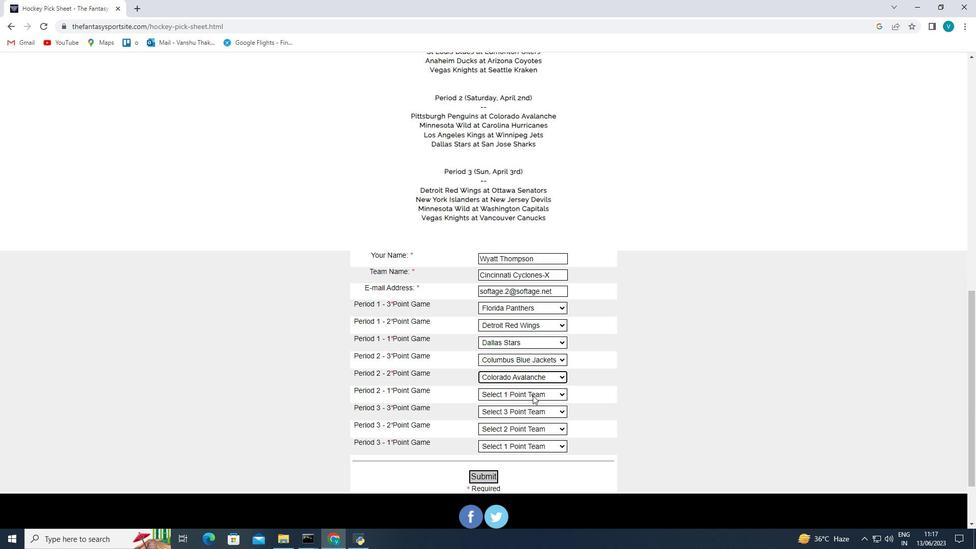 
Action: Mouse pressed left at (533, 394)
Screenshot: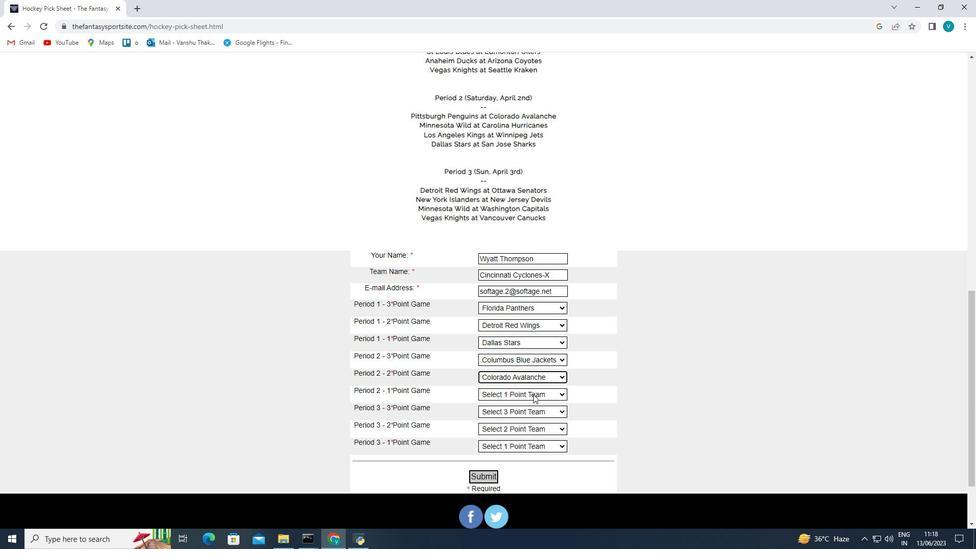 
Action: Mouse moved to (537, 274)
Screenshot: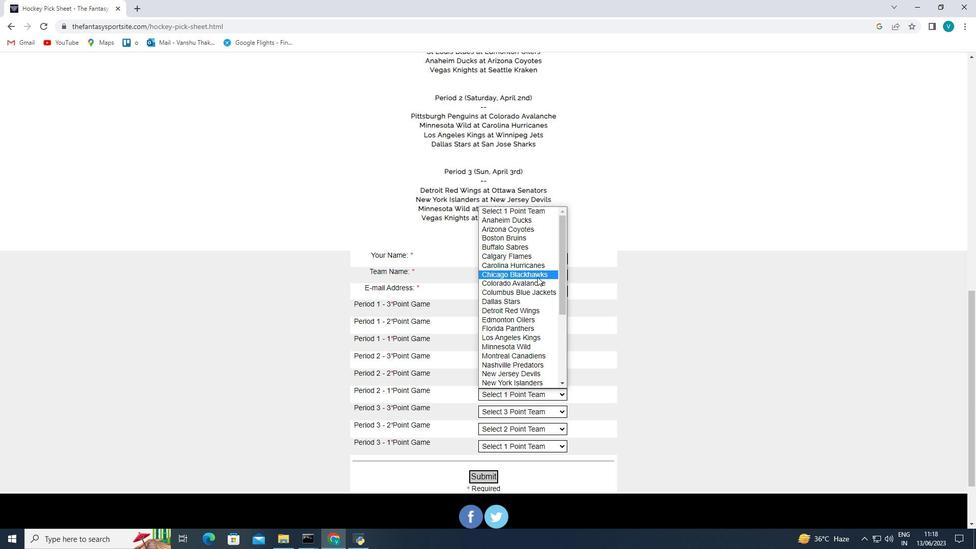 
Action: Mouse pressed left at (537, 274)
Screenshot: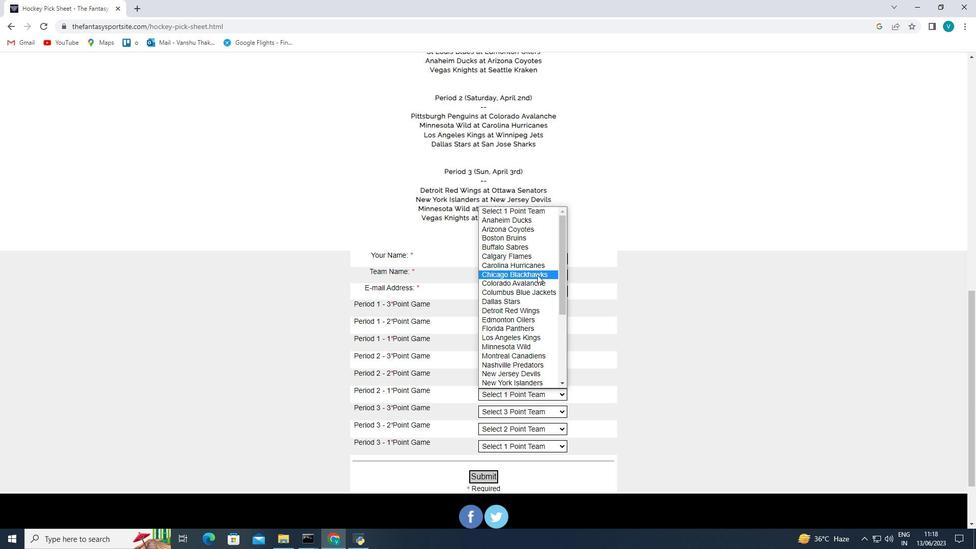 
Action: Mouse moved to (537, 413)
Screenshot: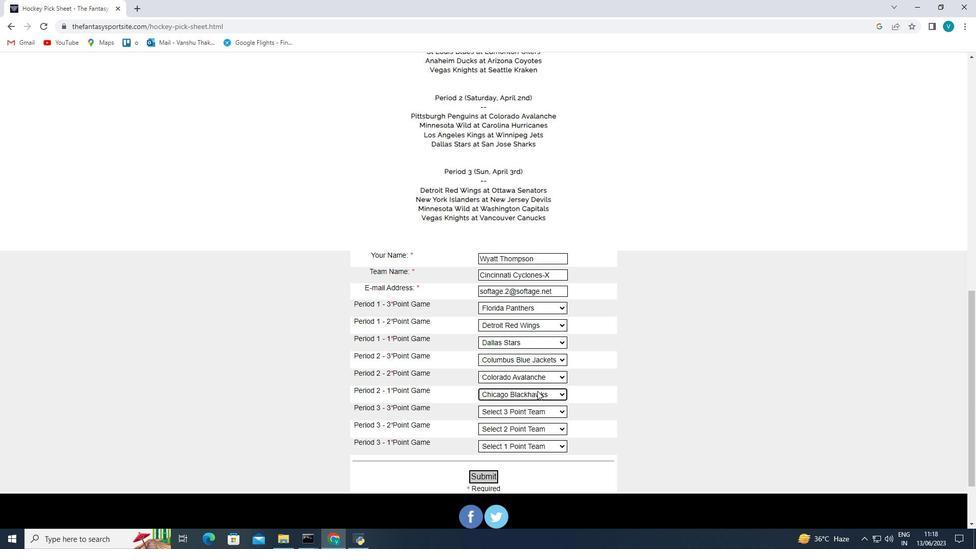 
Action: Mouse pressed left at (537, 413)
Screenshot: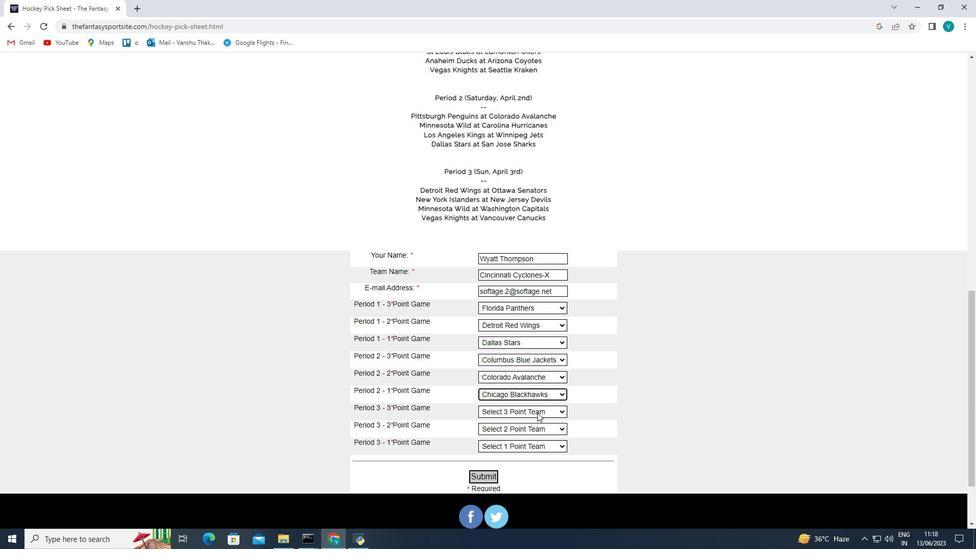 
Action: Mouse moved to (537, 265)
Screenshot: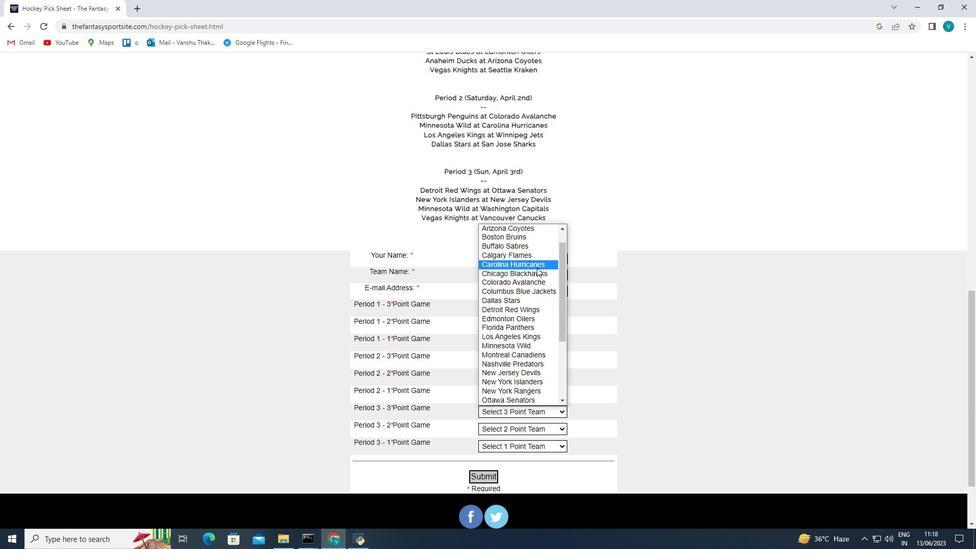 
Action: Mouse pressed left at (537, 265)
Screenshot: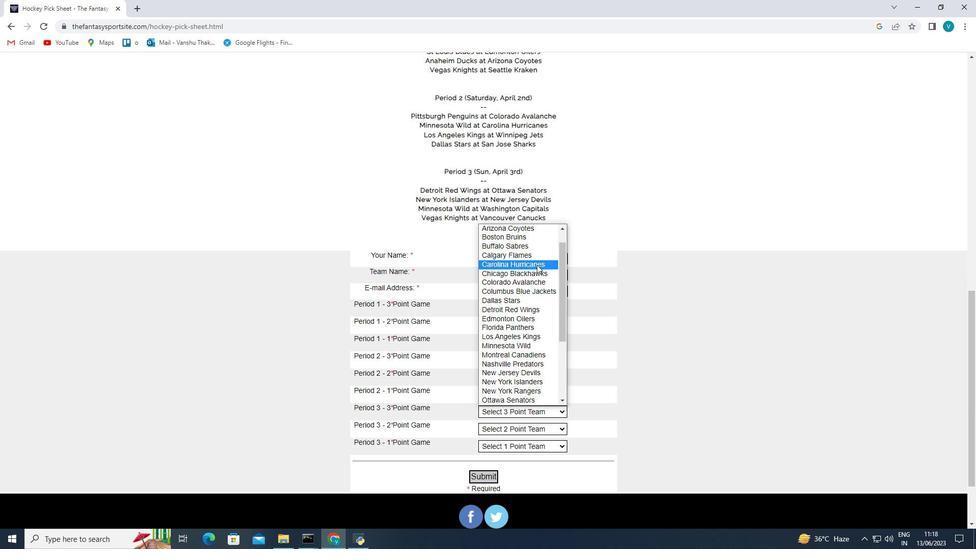
Action: Mouse moved to (514, 425)
Screenshot: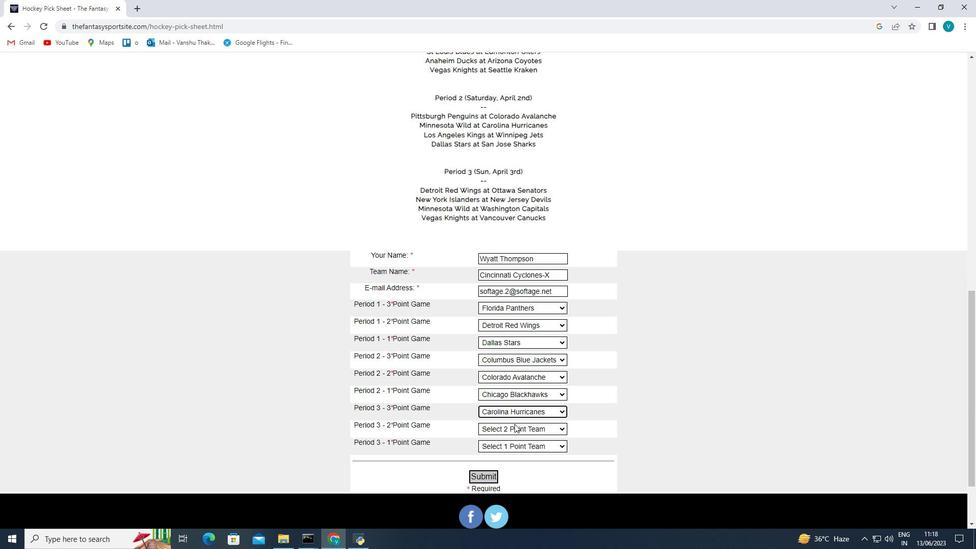
Action: Mouse pressed left at (514, 425)
Screenshot: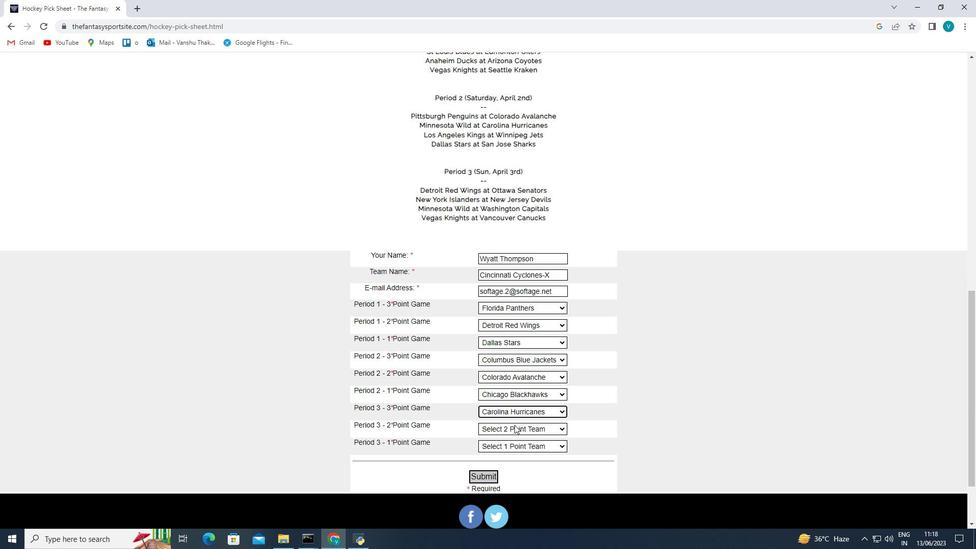 
Action: Mouse moved to (540, 289)
Screenshot: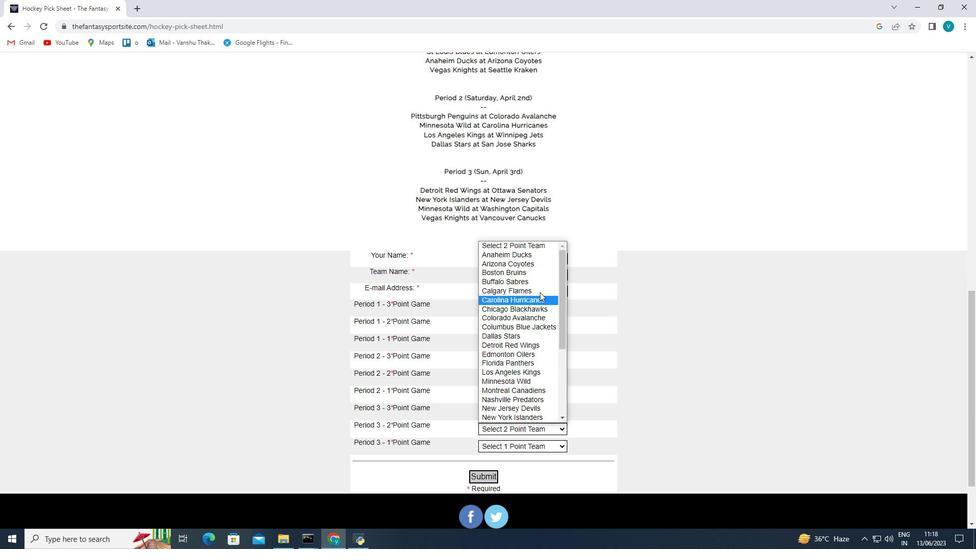 
Action: Mouse pressed left at (540, 289)
Screenshot: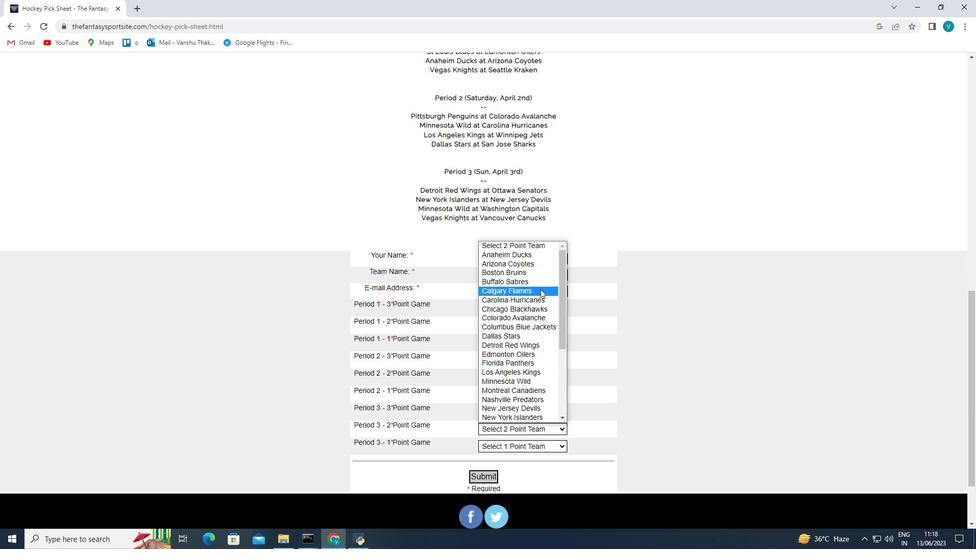 
Action: Mouse moved to (518, 445)
Screenshot: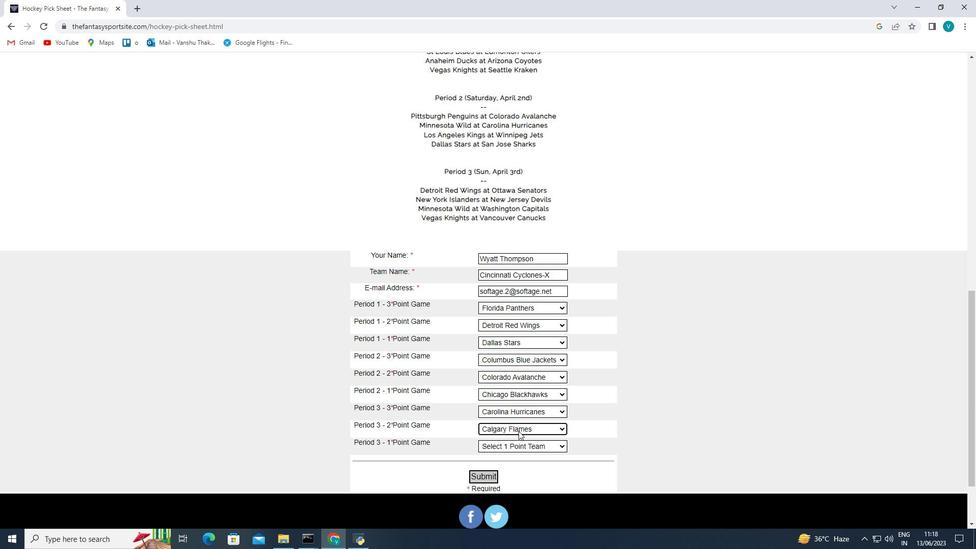 
Action: Mouse pressed left at (518, 445)
Screenshot: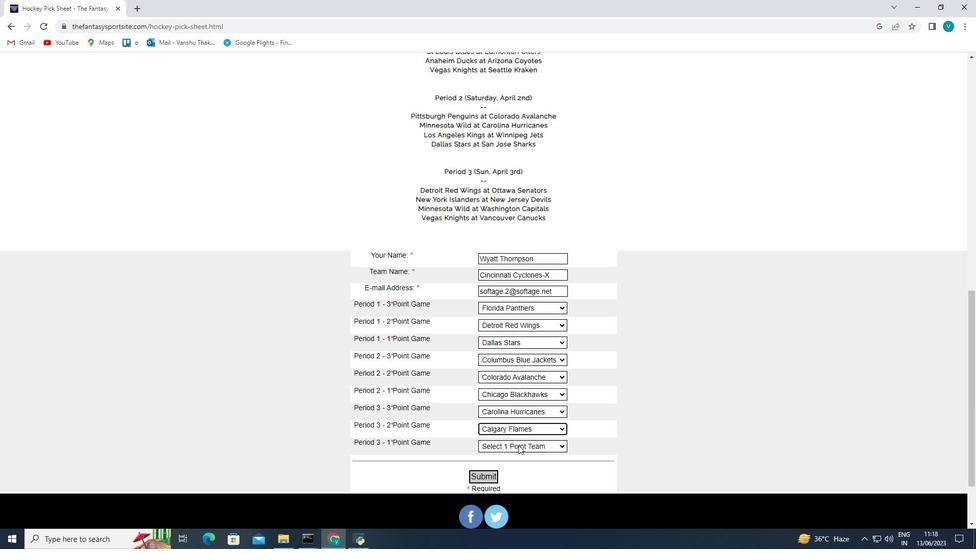 
Action: Mouse moved to (537, 299)
Screenshot: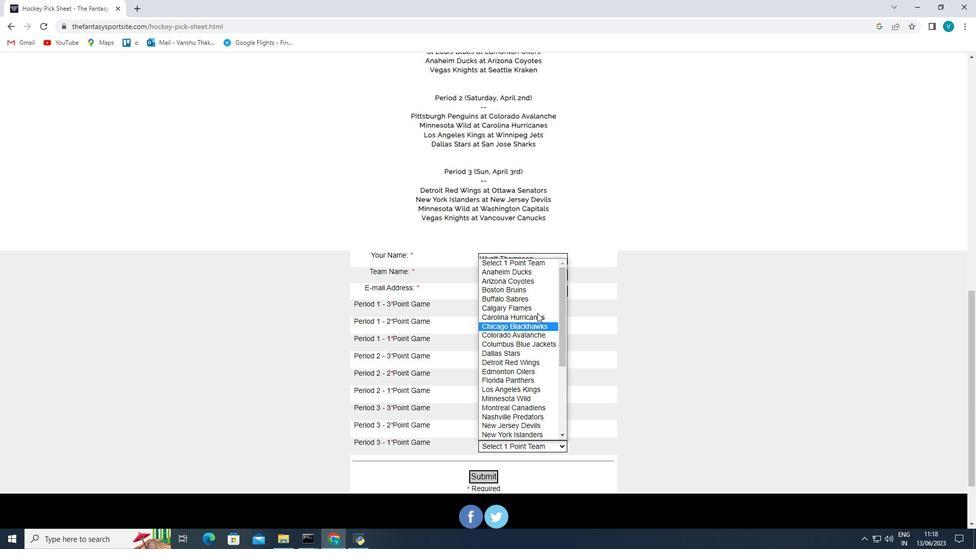 
Action: Mouse pressed left at (537, 299)
Screenshot: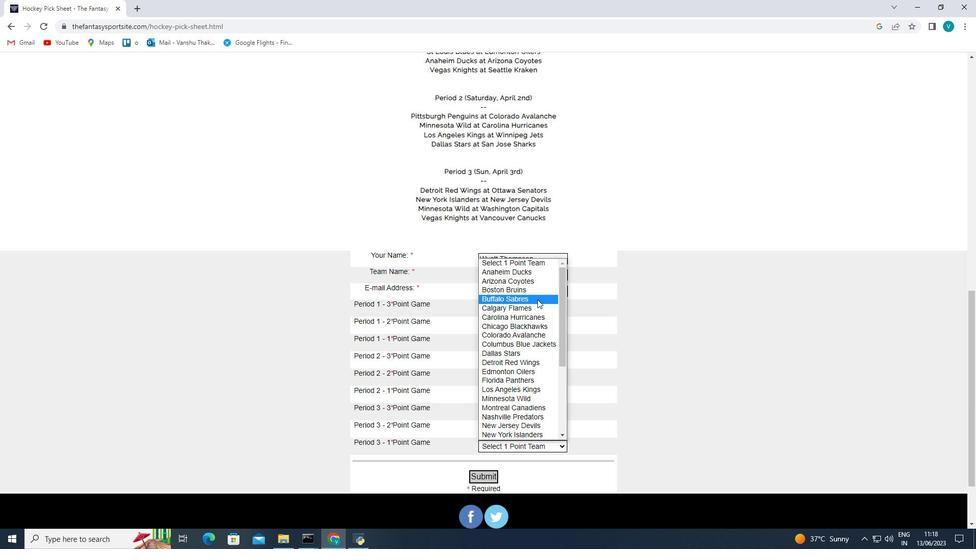 
Action: Mouse moved to (485, 476)
Screenshot: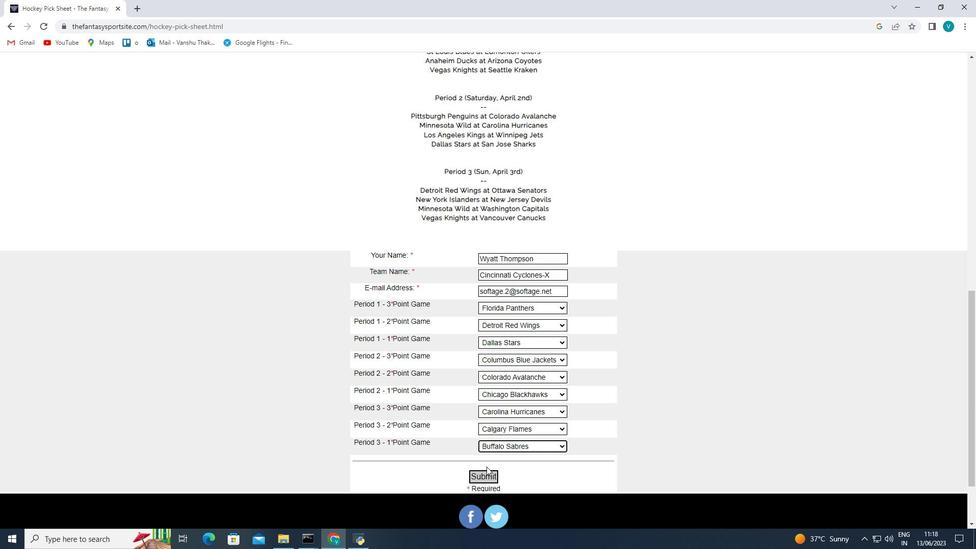 
Action: Mouse pressed left at (485, 476)
Screenshot: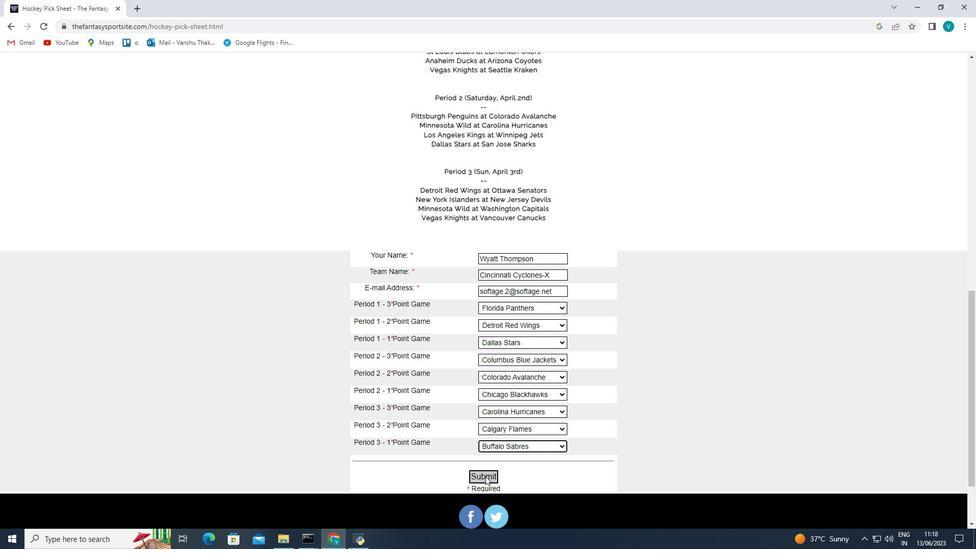 
